 Task: In the Company unilever.com, Create email and send with subject: 'A Glimpse into the Future: Meet Our Disruptive Offering', and with mail content 'Good Morning!_x000D_
Ignite your passion for success. Our groundbreaking solution will unleash your potential and open doors to endless opportunities in your industry._x000D_
Best Regards', attach the document: Contract.pdf and insert image: visitingcard.jpg. Below Best Regards, write Wechat and insert the URL: 'www.wechat.com'. Mark checkbox to create task to follow up : In 1 month.  Enter or choose an email address of recipient's from company's contact and send.. Logged in from softage.4@softage.net
Action: Mouse moved to (74, 71)
Screenshot: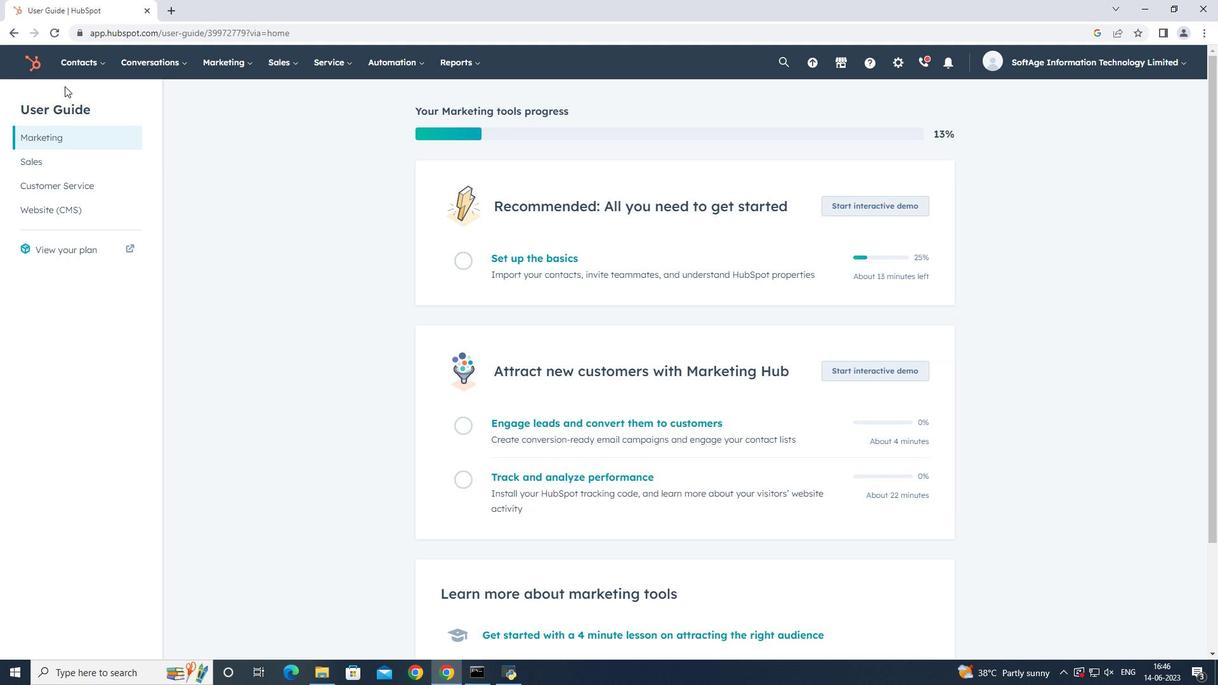 
Action: Mouse pressed left at (74, 71)
Screenshot: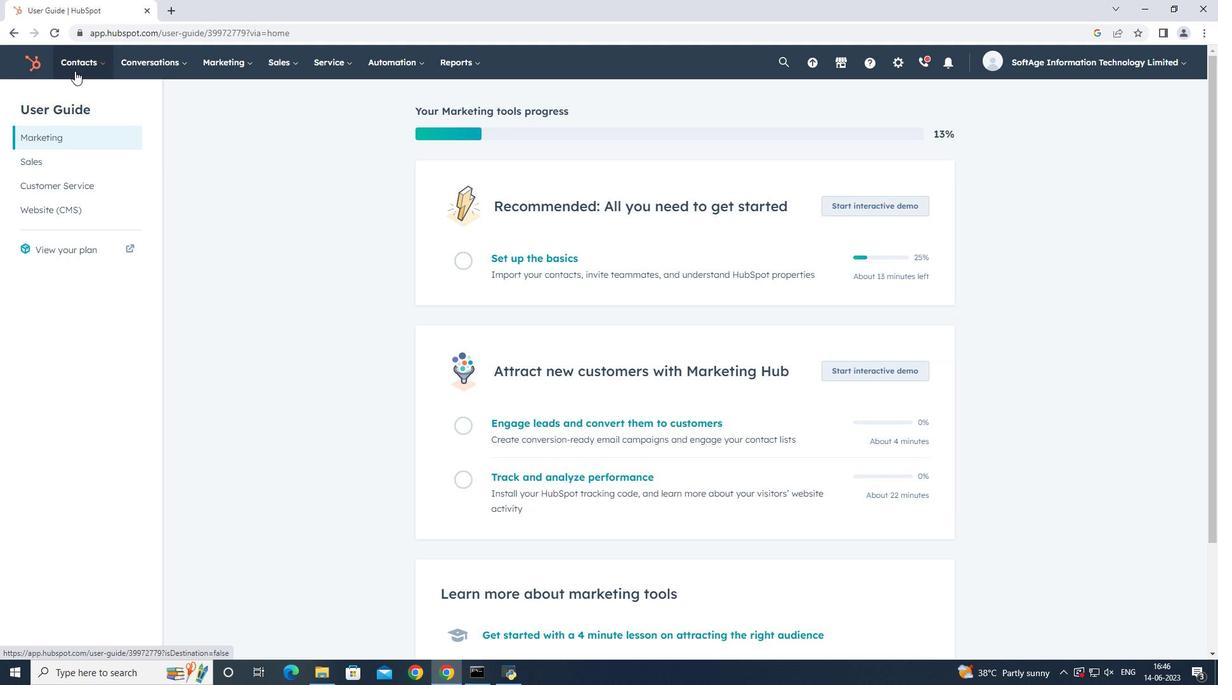 
Action: Mouse moved to (104, 122)
Screenshot: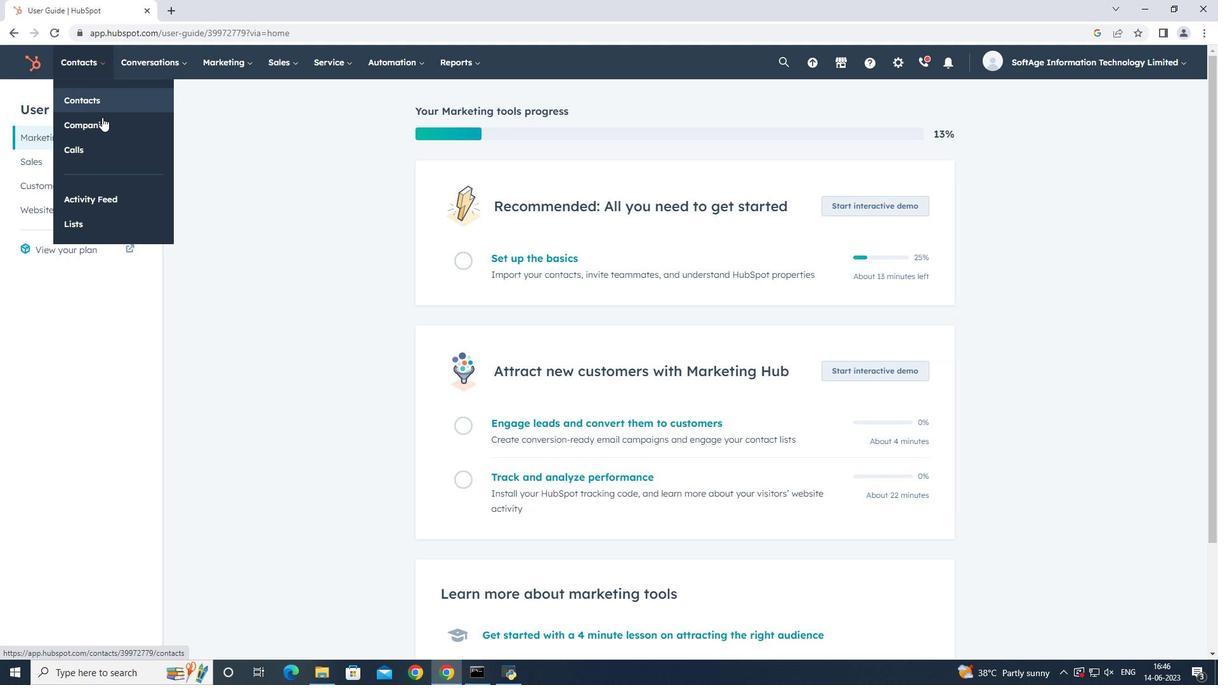 
Action: Mouse pressed left at (104, 122)
Screenshot: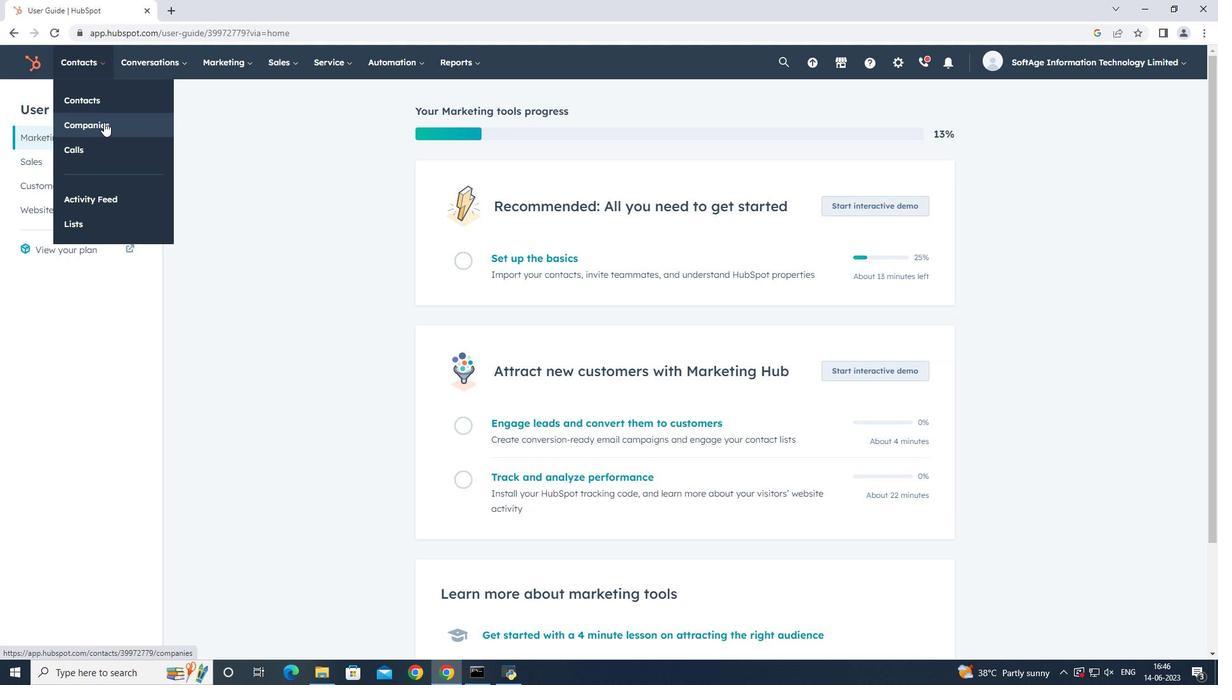 
Action: Mouse moved to (113, 203)
Screenshot: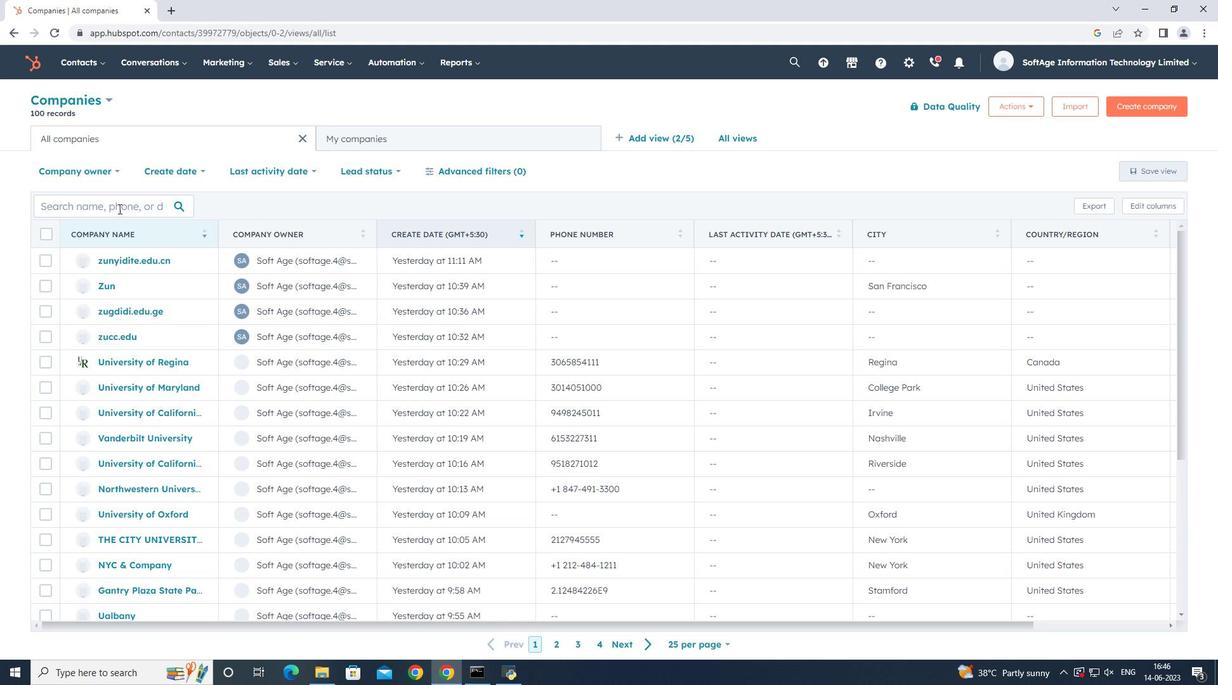 
Action: Mouse pressed left at (113, 203)
Screenshot: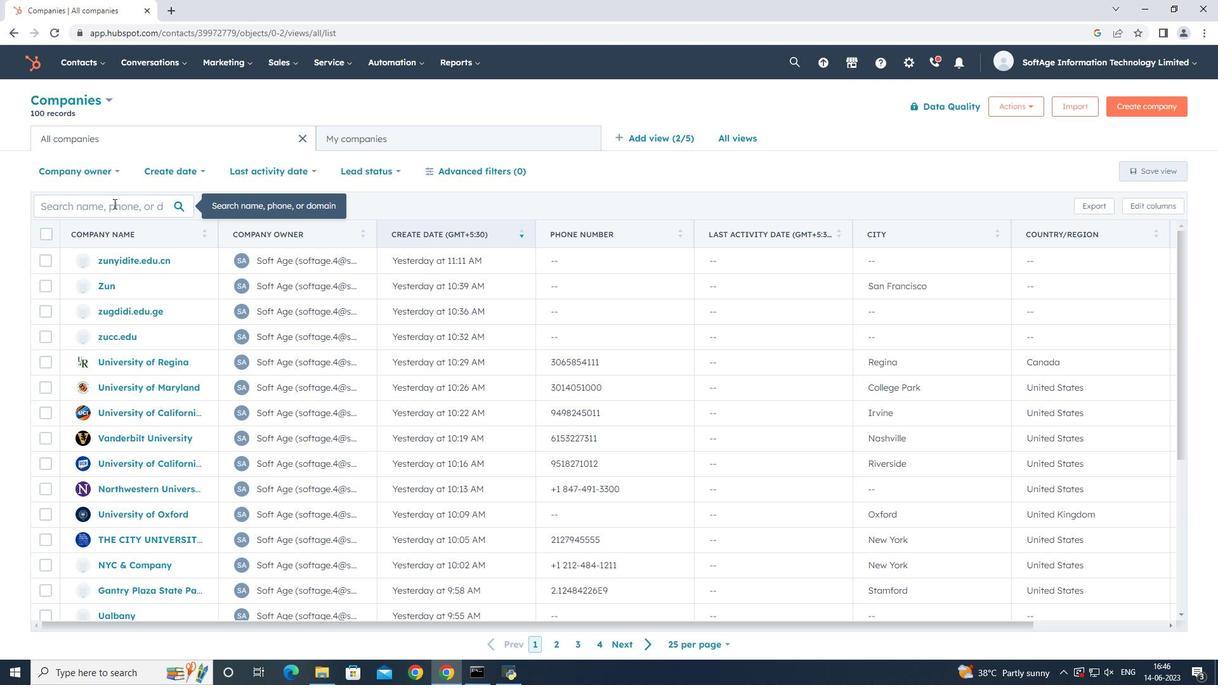 
Action: Key pressed unilever
Screenshot: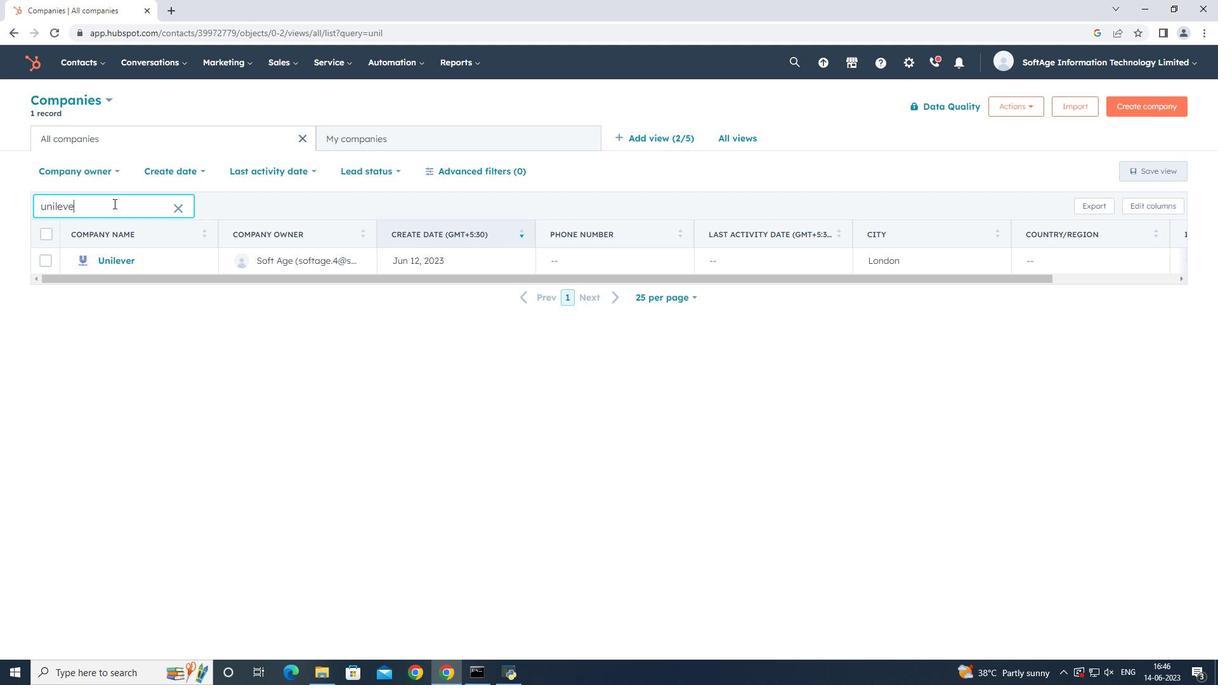 
Action: Mouse moved to (124, 261)
Screenshot: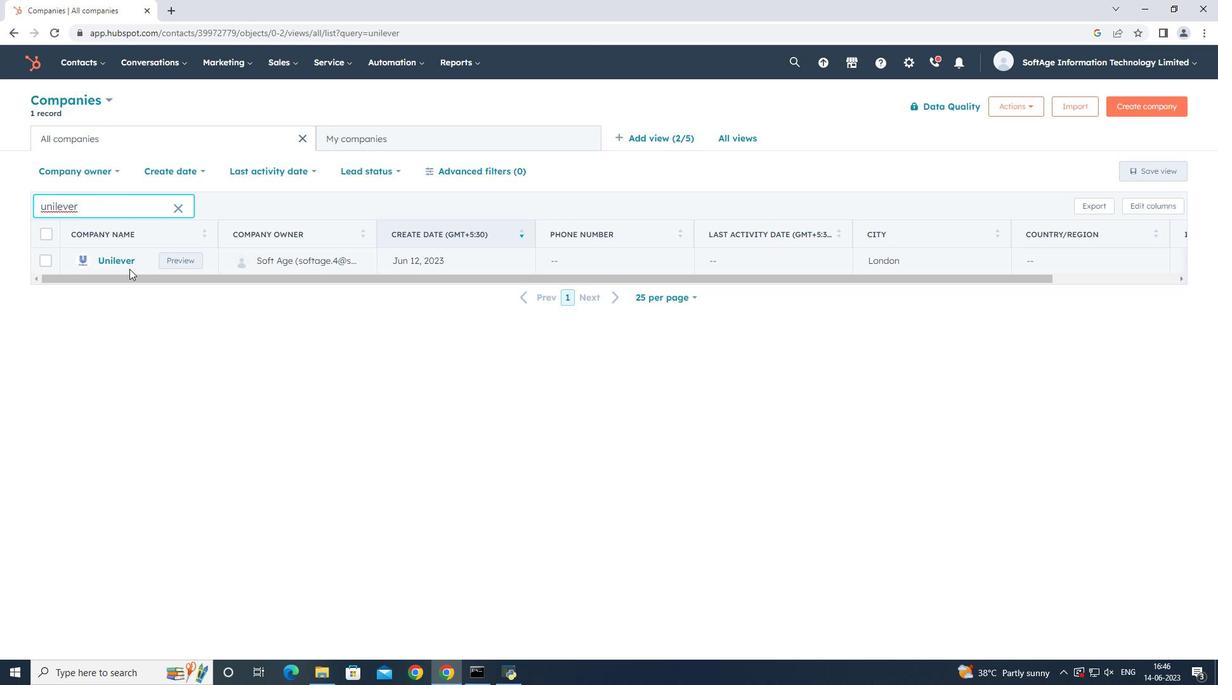 
Action: Mouse pressed left at (124, 261)
Screenshot: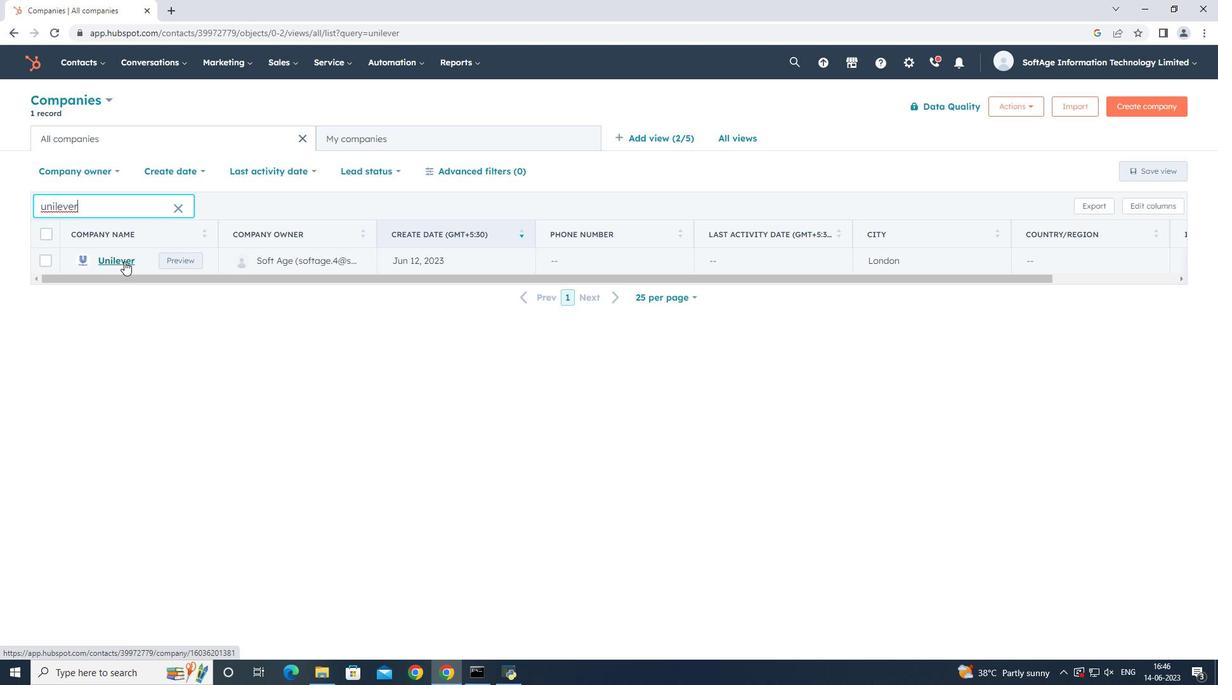 
Action: Mouse moved to (91, 210)
Screenshot: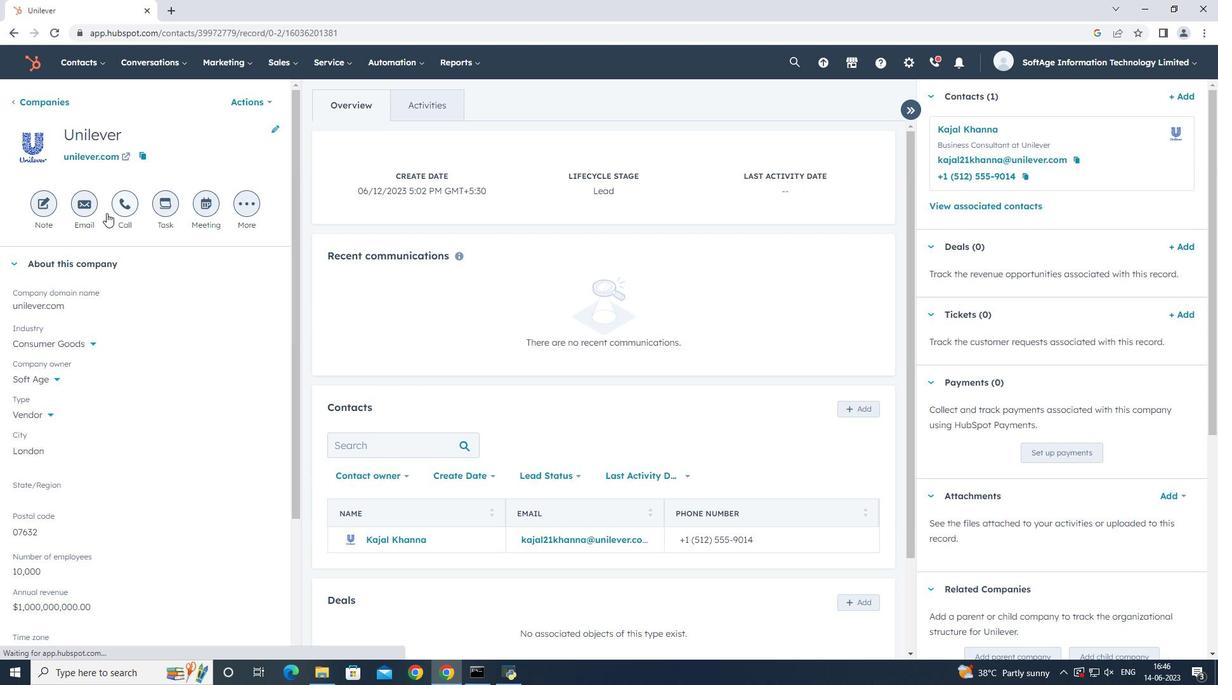 
Action: Mouse pressed left at (91, 210)
Screenshot: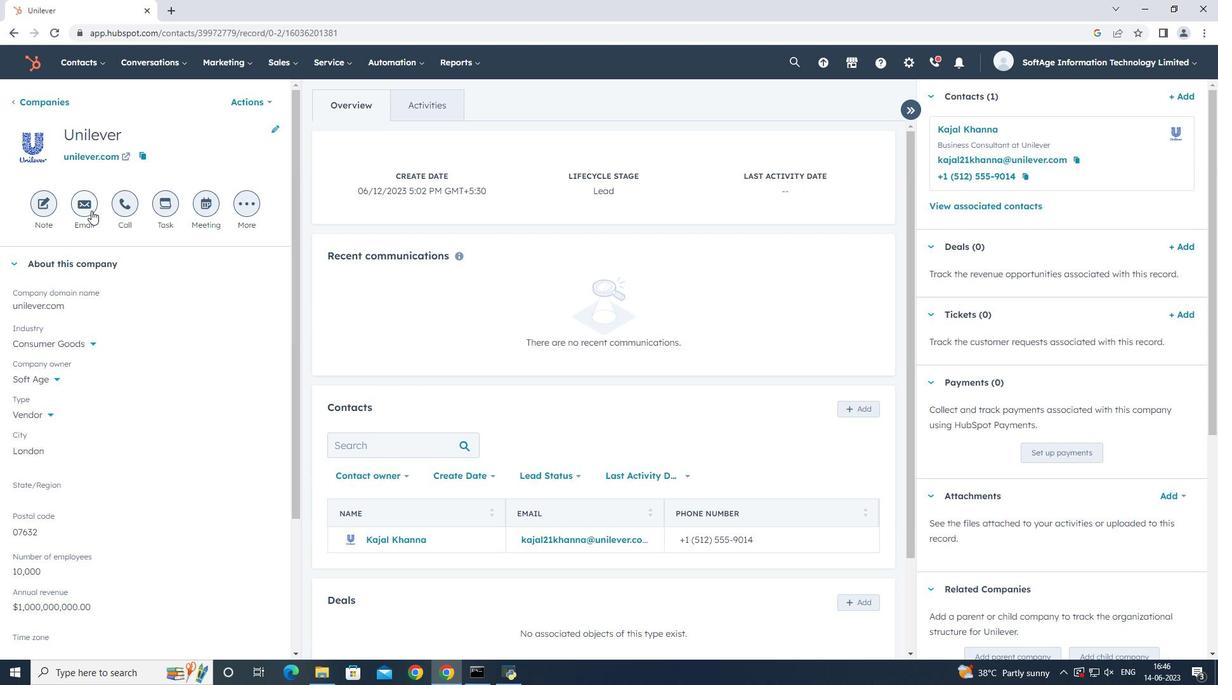 
Action: Mouse moved to (614, 439)
Screenshot: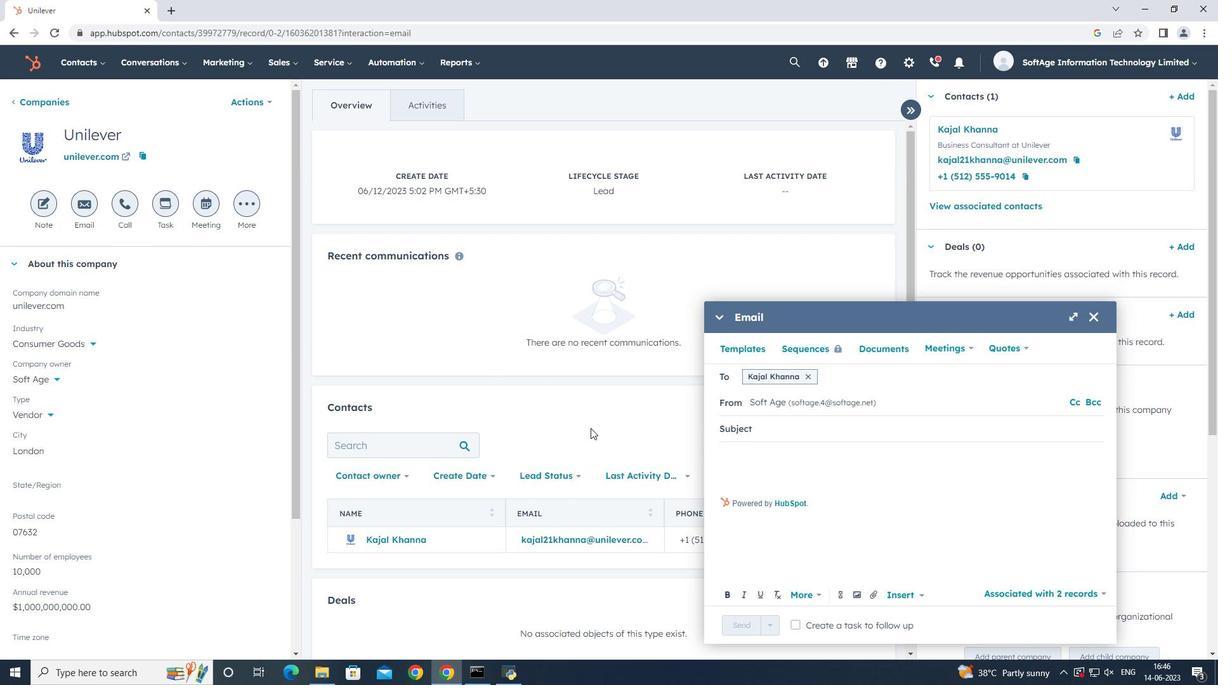 
Action: Key pressed <Key.shift>A<Key.space><Key.shift><Key.shift><Key.shift><Key.shift><Key.shift><Key.shift><Key.shift><Key.shift><Key.shift><Key.shift><Key.shift>Glimpse<Key.space>
Screenshot: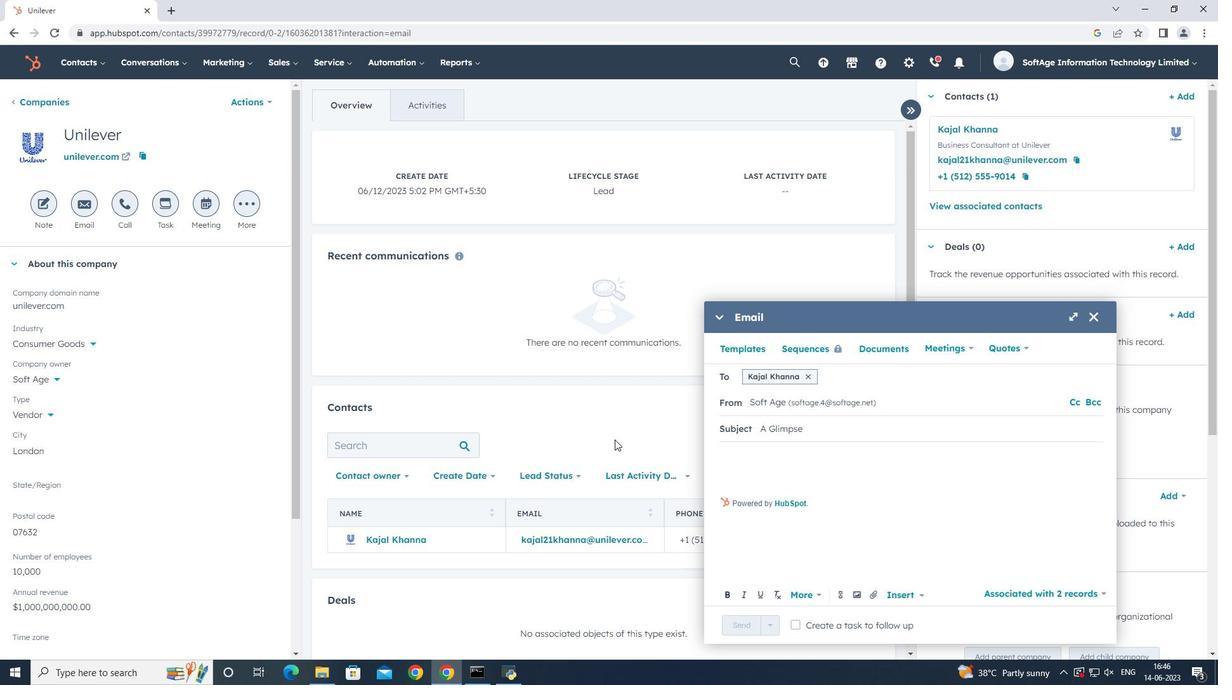 
Action: Mouse moved to (692, 461)
Screenshot: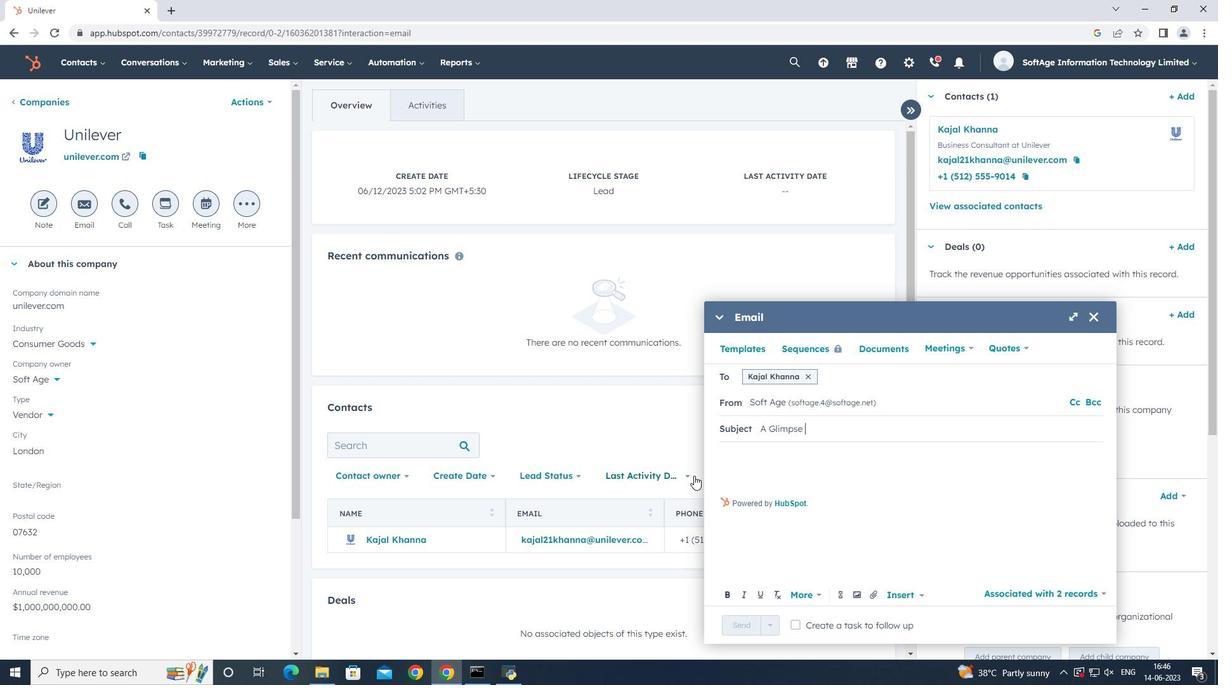 
Action: Key pressed into<Key.space>the<Key.space><Key.shift><Key.shift><Key.shift><Key.shift><Key.shift>Future<Key.shift_r>:<Key.space><Key.shift_r><Key.shift_r><Key.shift_r><Key.shift_r><Key.shift_r><Key.shift_r>Meet<Key.space><Key.shift_r>Our<Key.space><Key.shift>Disruptive<Key.space><Key.shift_r>Offering,<Key.tab><Key.shift>Good<Key.space><Key.shift_r><Key.shift_r>Morning,<Key.enter><Key.enter><Key.shift_r><Key.shift_r><Key.shift_r><Key.shift_r><Key.shift_r><Key.shift_r>Ignite<Key.space>your<Key.space>passion<Key.space>for<Key.space>success.<Key.space><Key.shift_r>Our<Key.space>groundbreaking<Key.space>solution<Key.space>will<Key.space>unleash<Key.space>your<Key.space>
Screenshot: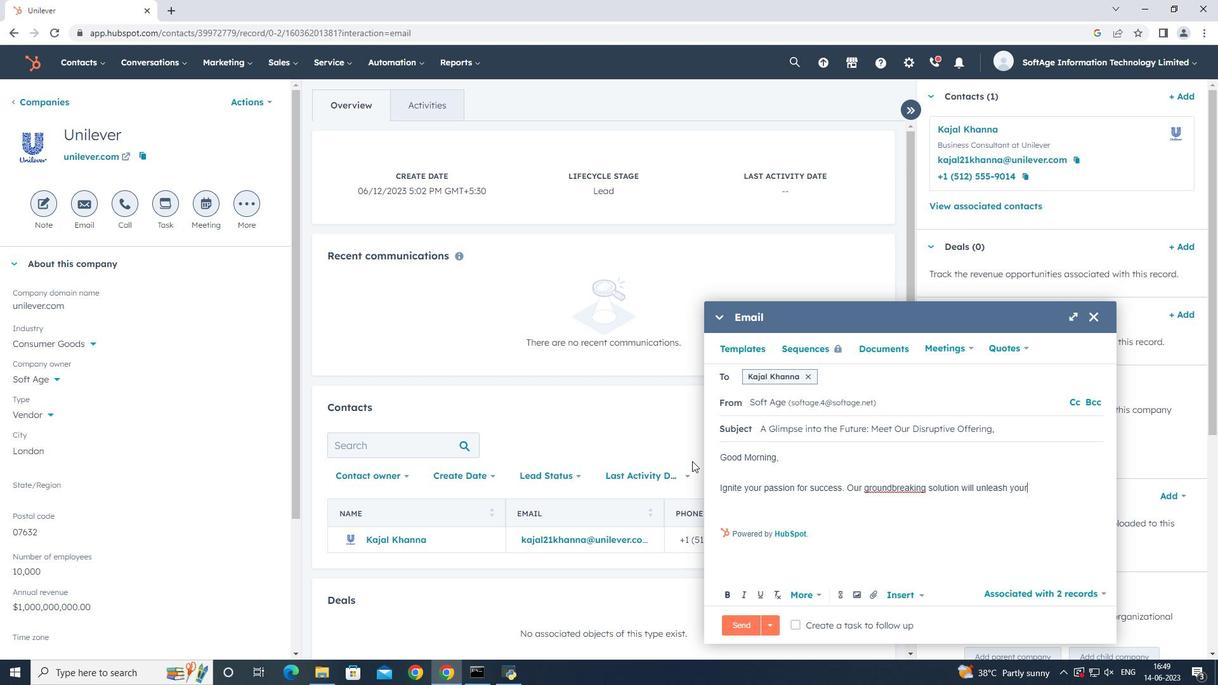 
Action: Mouse moved to (984, 436)
Screenshot: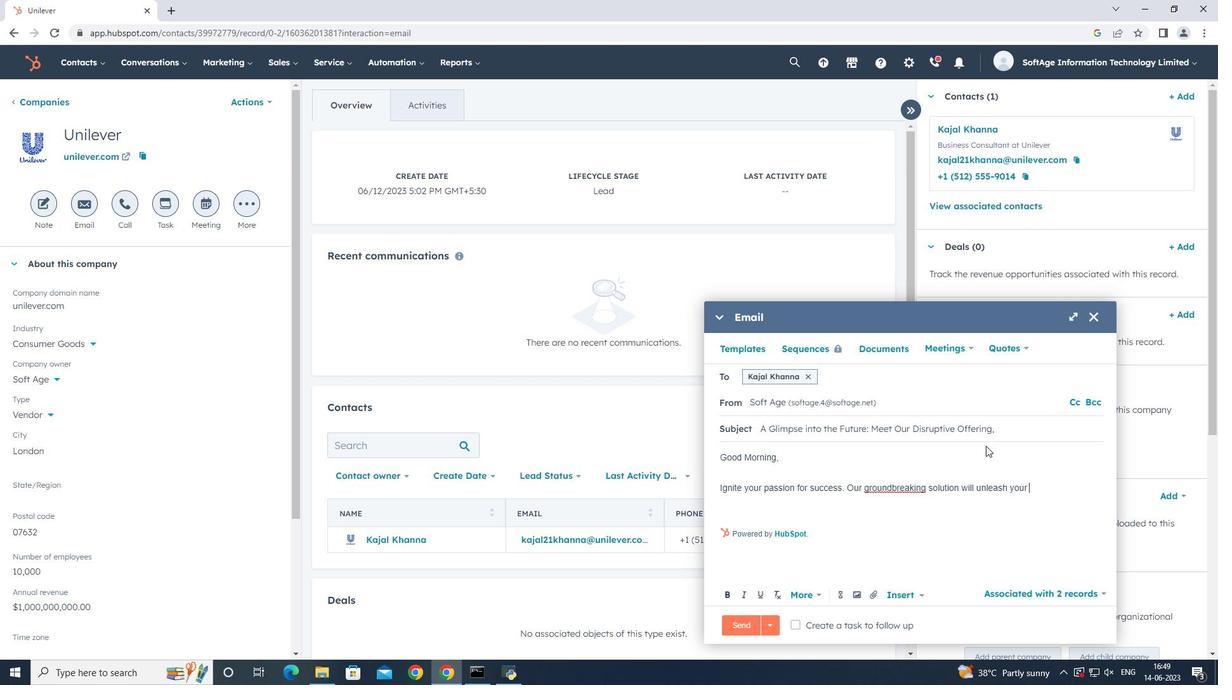 
Action: Key pressed potential<Key.space>and<Key.space>open<Key.space>doors<Key.space>to<Key.space>endless<Key.space>opportunities<Key.space>in<Key.space>your<Key.space>industry.
Screenshot: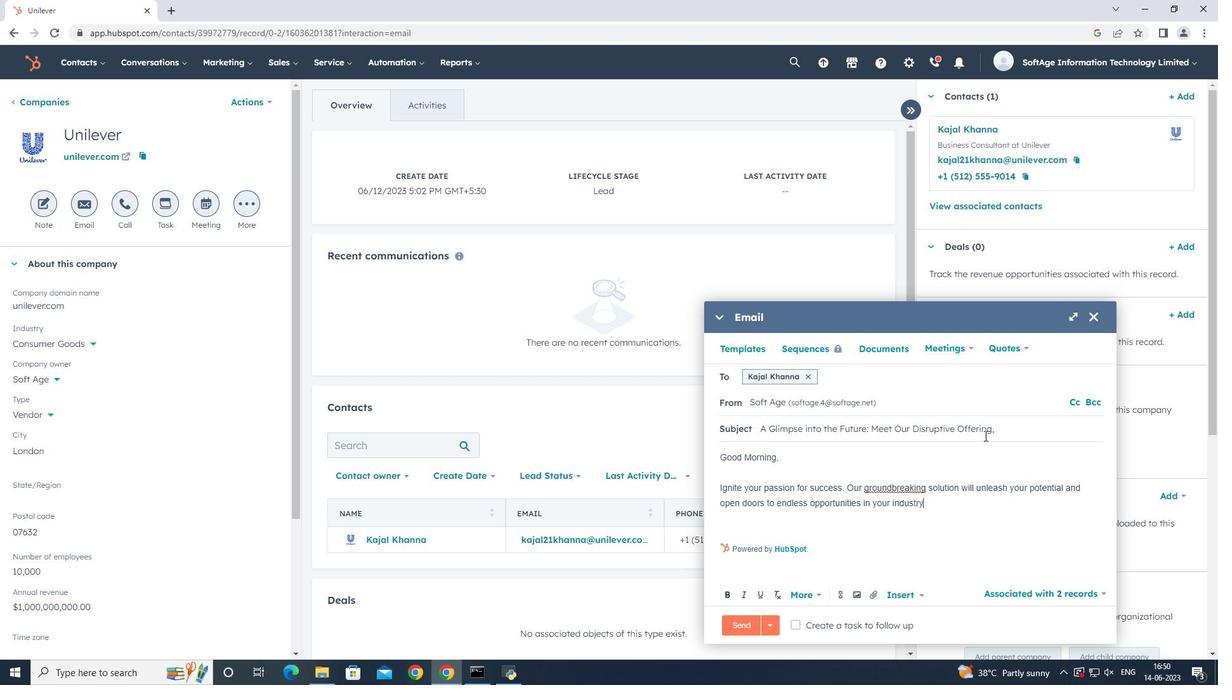 
Action: Mouse moved to (1051, 455)
Screenshot: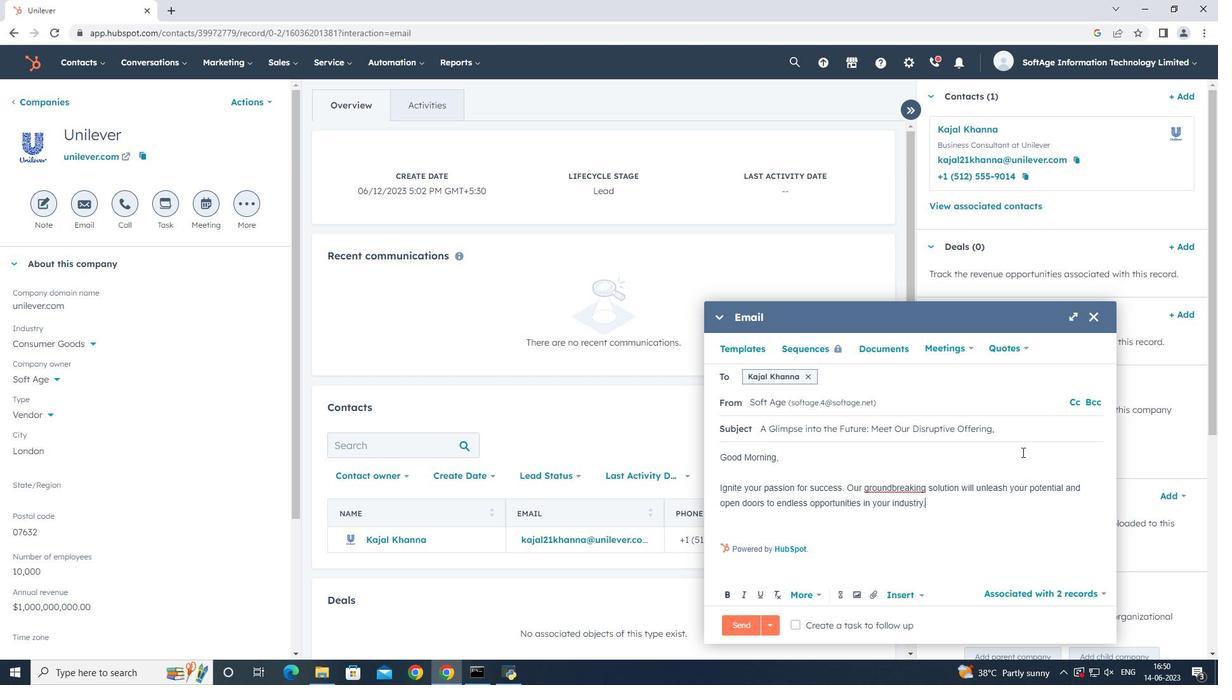 
Action: Key pressed <Key.enter><Key.enter><Key.shift_r>Best<Key.space><Key.shift>Regards,<Key.enter>
Screenshot: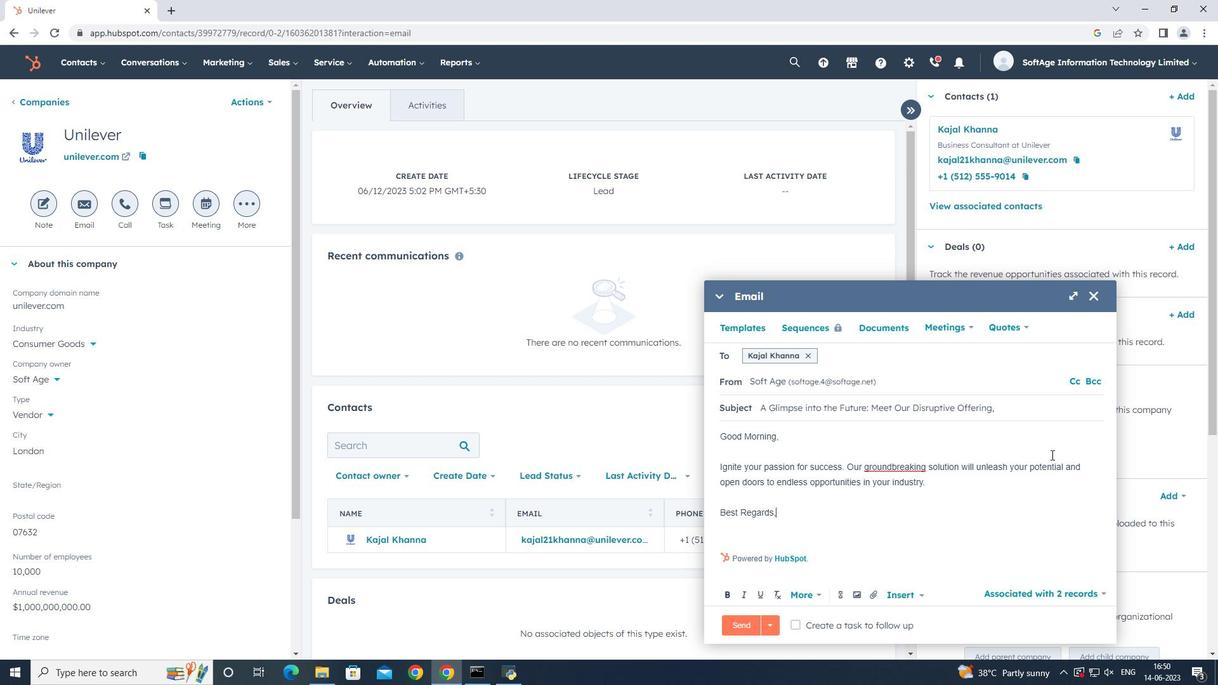 
Action: Mouse moved to (875, 591)
Screenshot: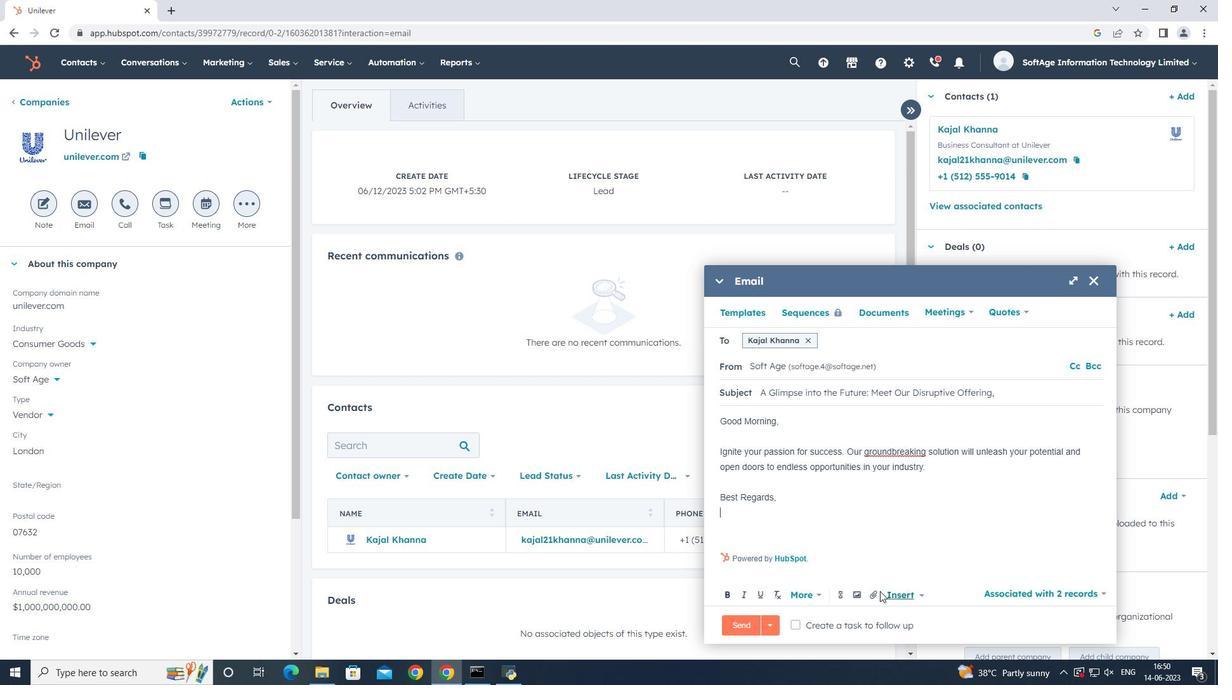 
Action: Mouse pressed left at (875, 591)
Screenshot: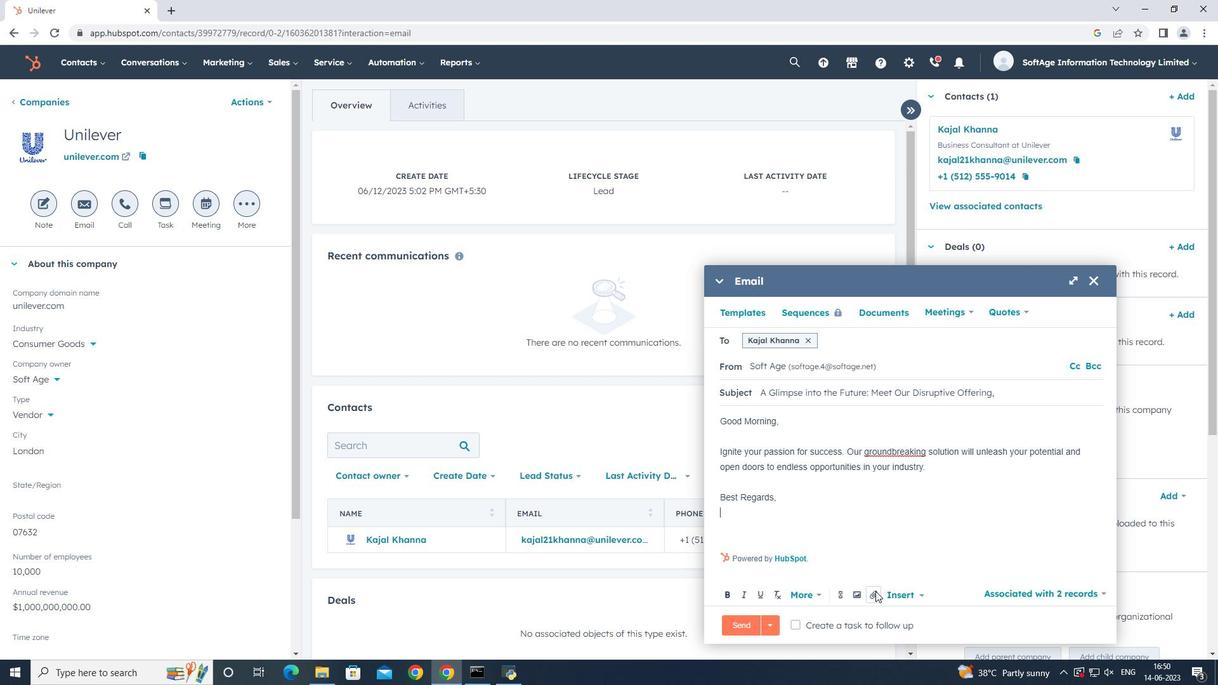 
Action: Mouse moved to (901, 559)
Screenshot: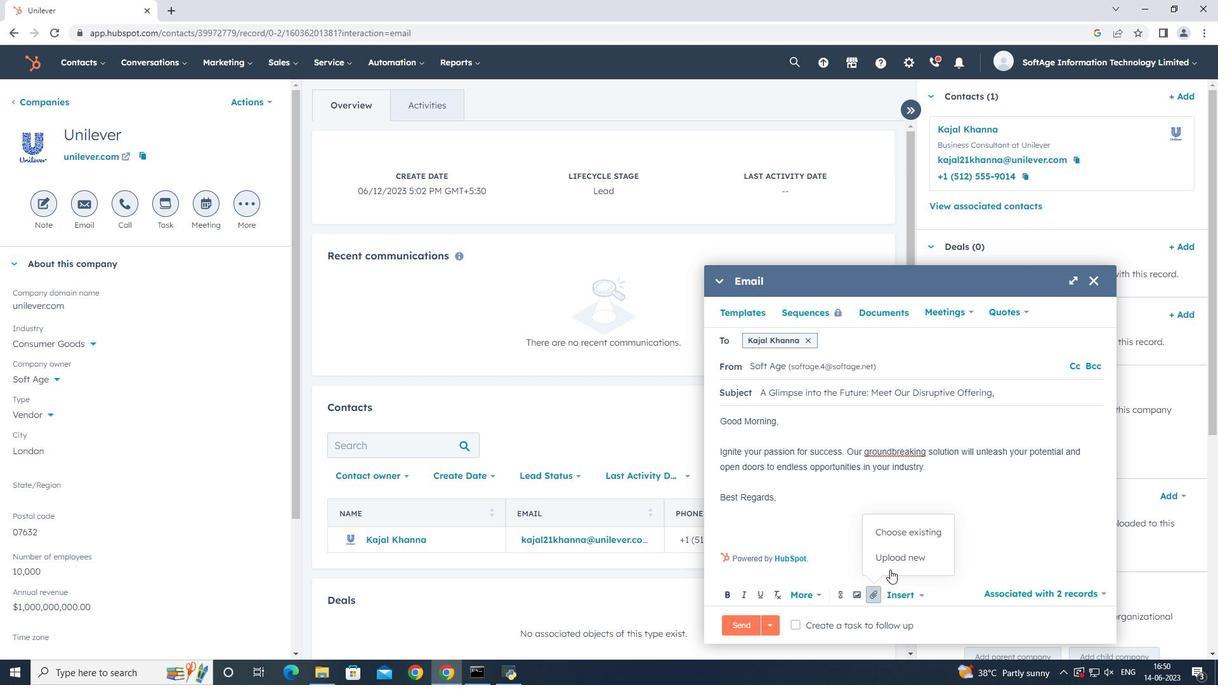 
Action: Mouse pressed left at (901, 559)
Screenshot: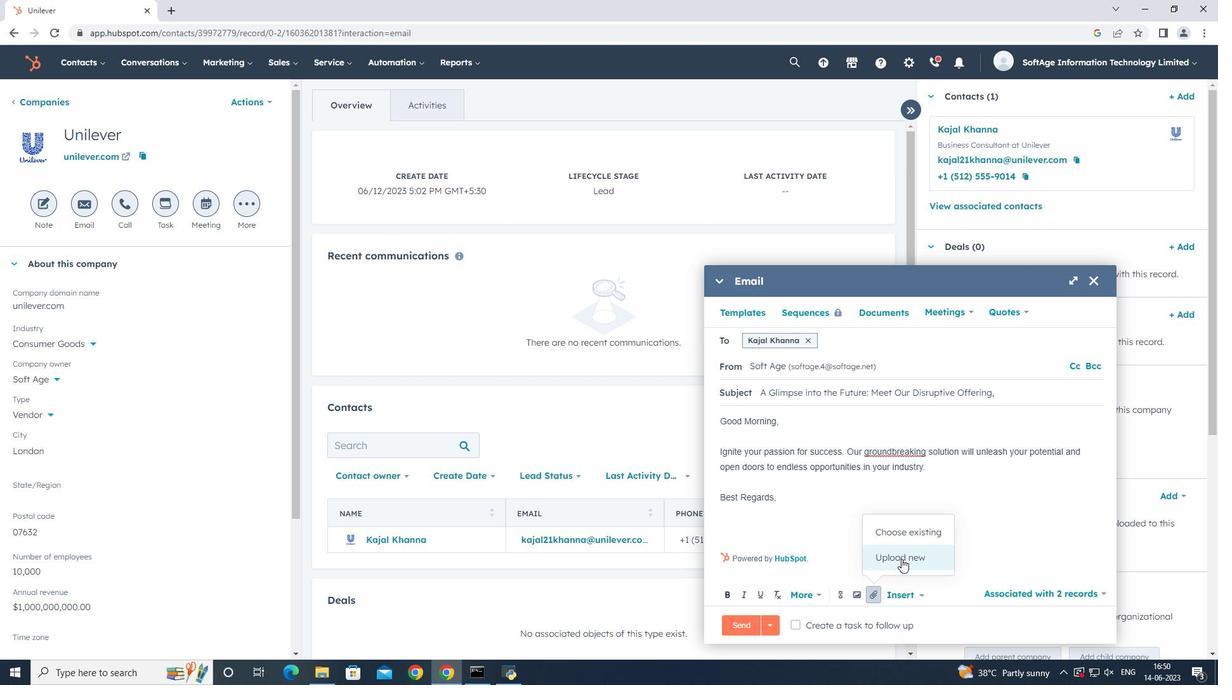 
Action: Mouse moved to (284, 107)
Screenshot: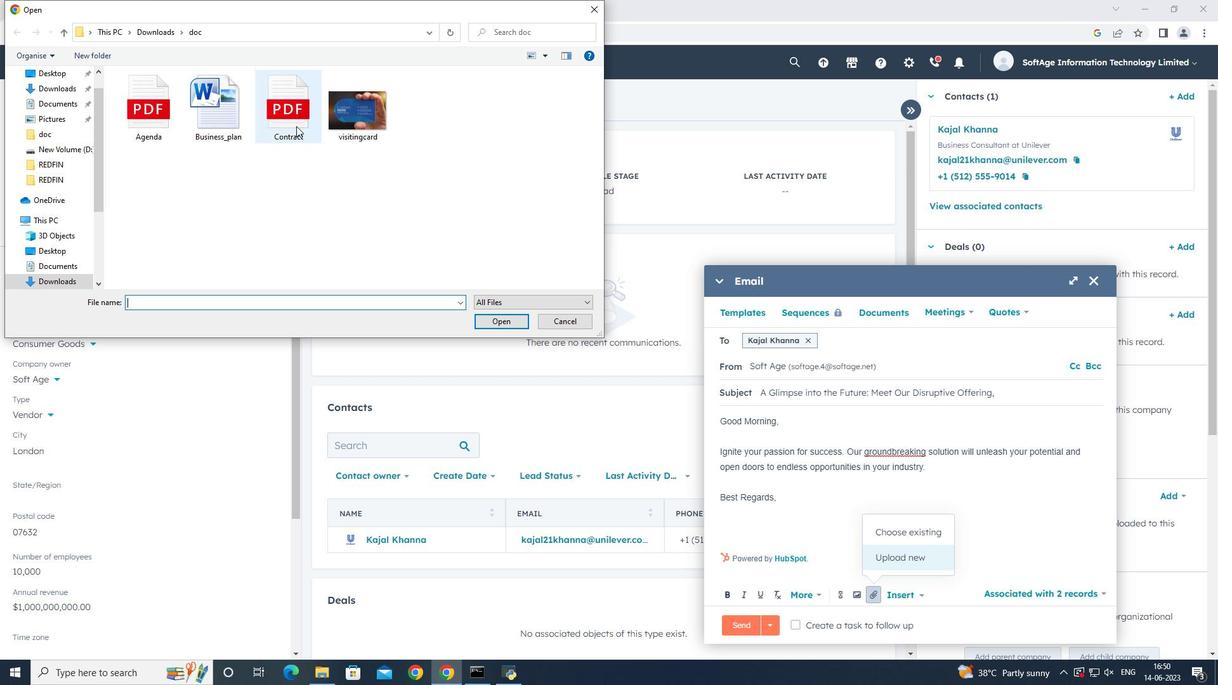 
Action: Mouse pressed left at (284, 107)
Screenshot: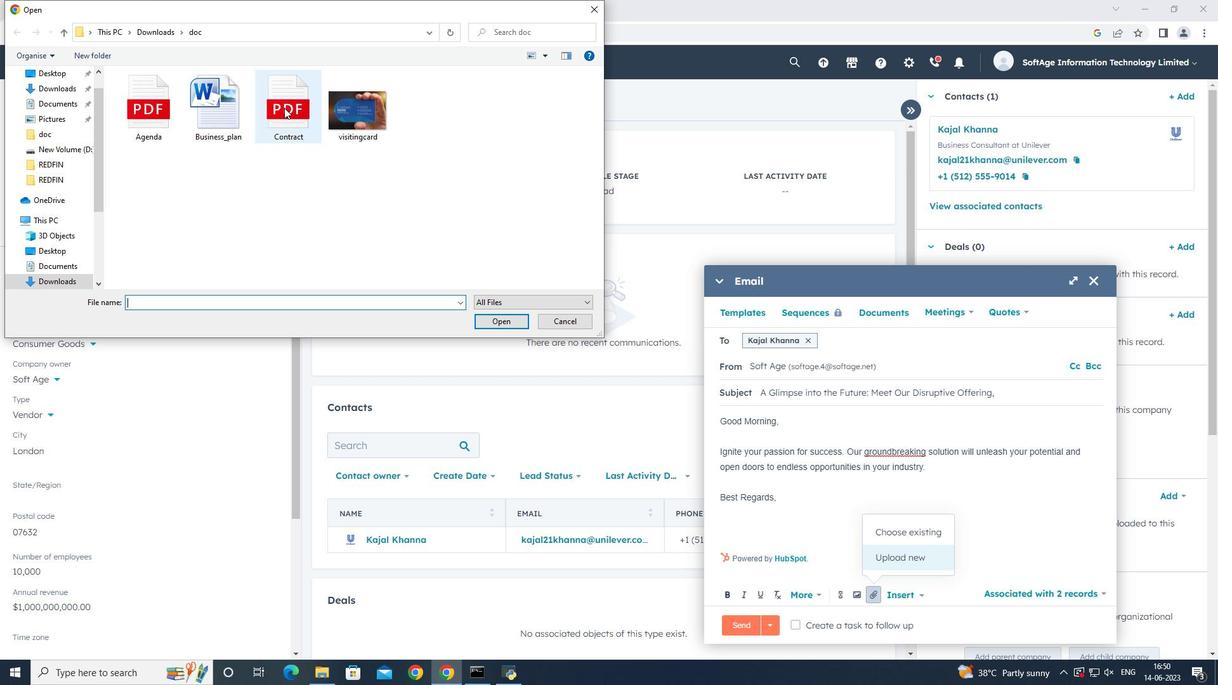 
Action: Mouse pressed left at (284, 107)
Screenshot: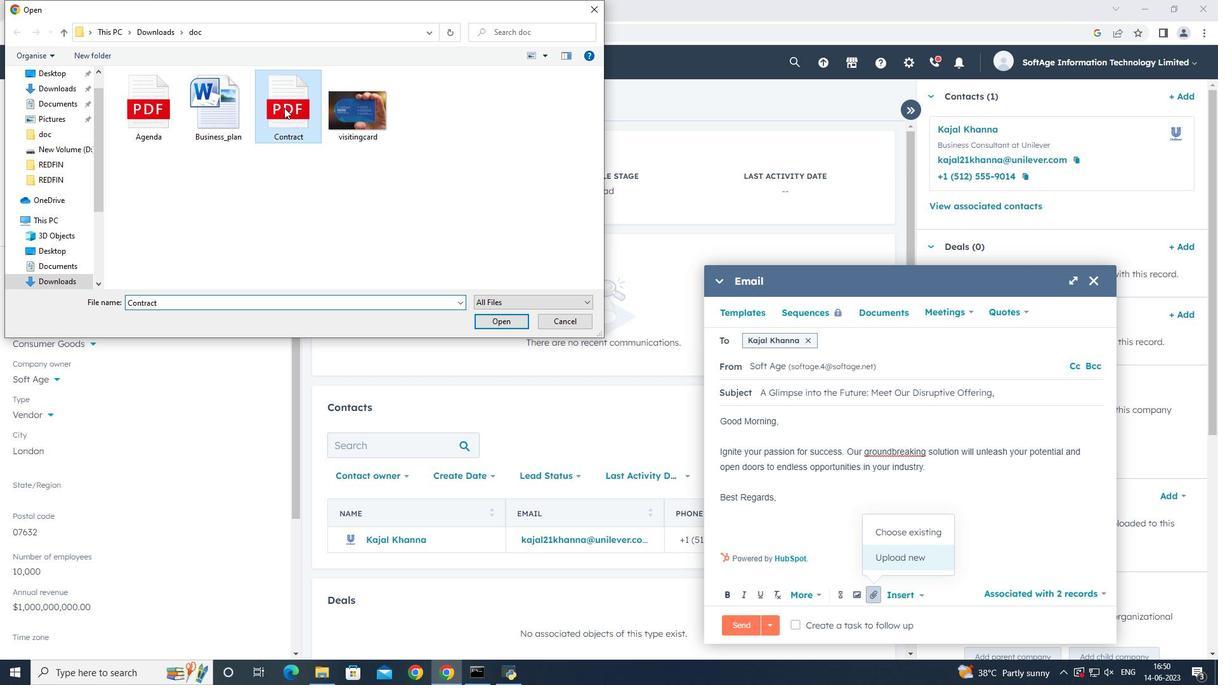 
Action: Mouse moved to (861, 560)
Screenshot: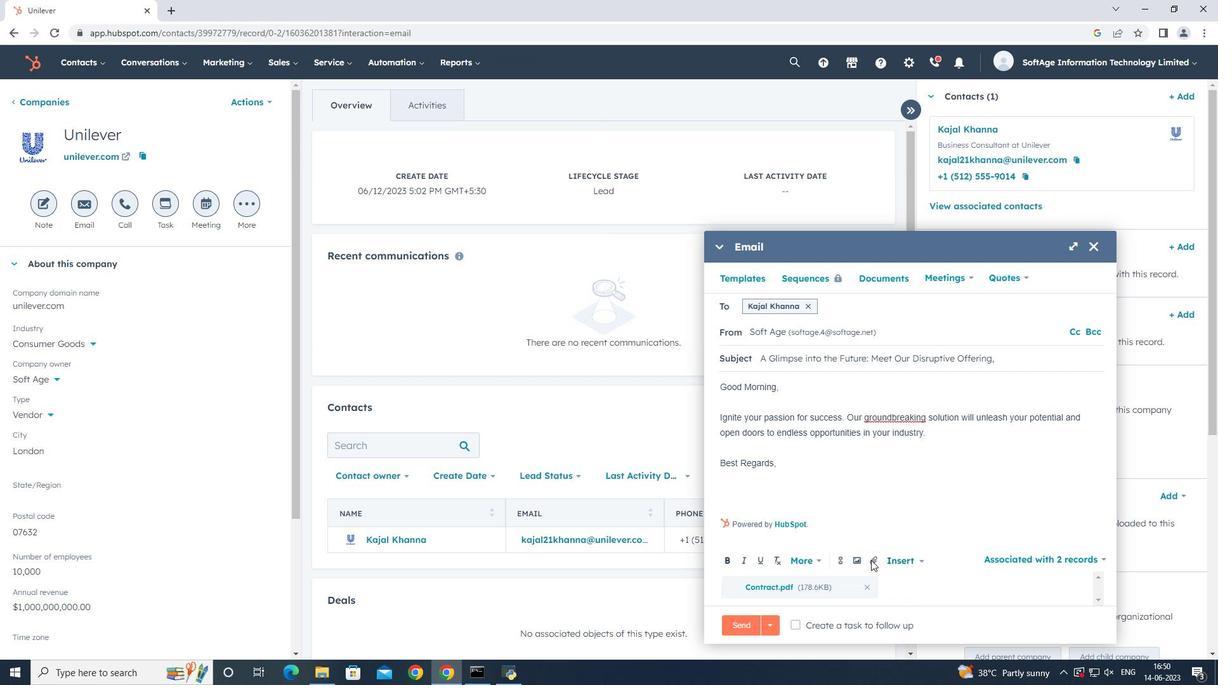 
Action: Mouse pressed left at (861, 560)
Screenshot: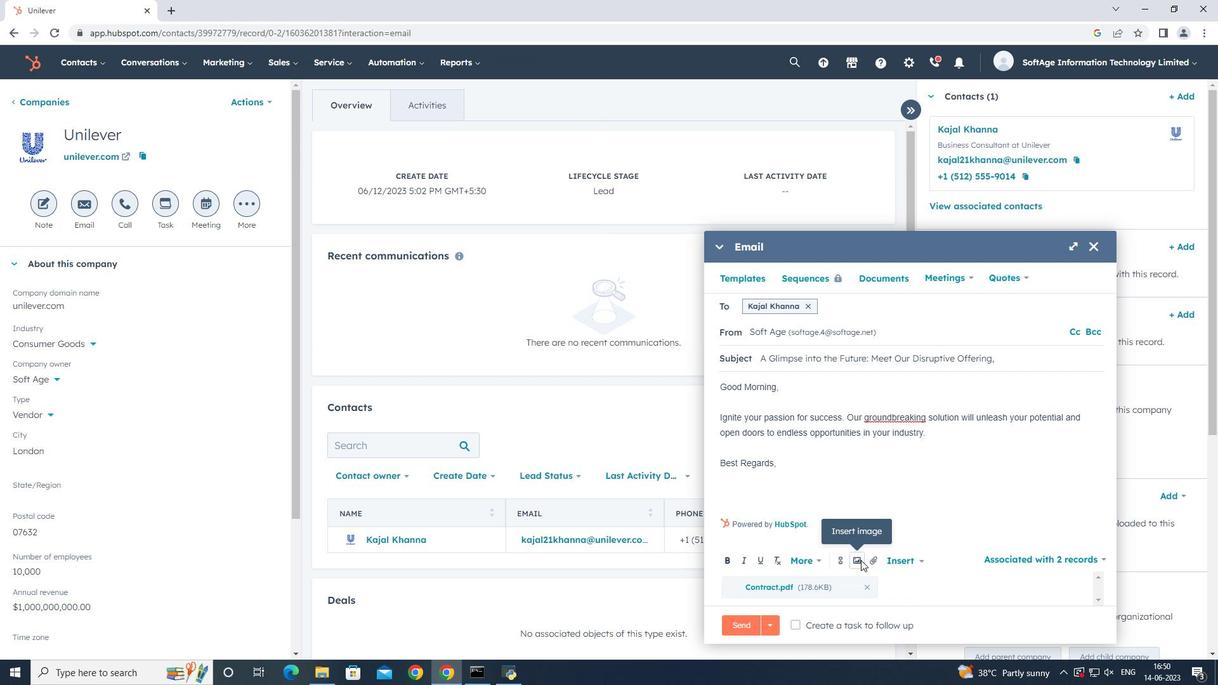 
Action: Mouse moved to (859, 516)
Screenshot: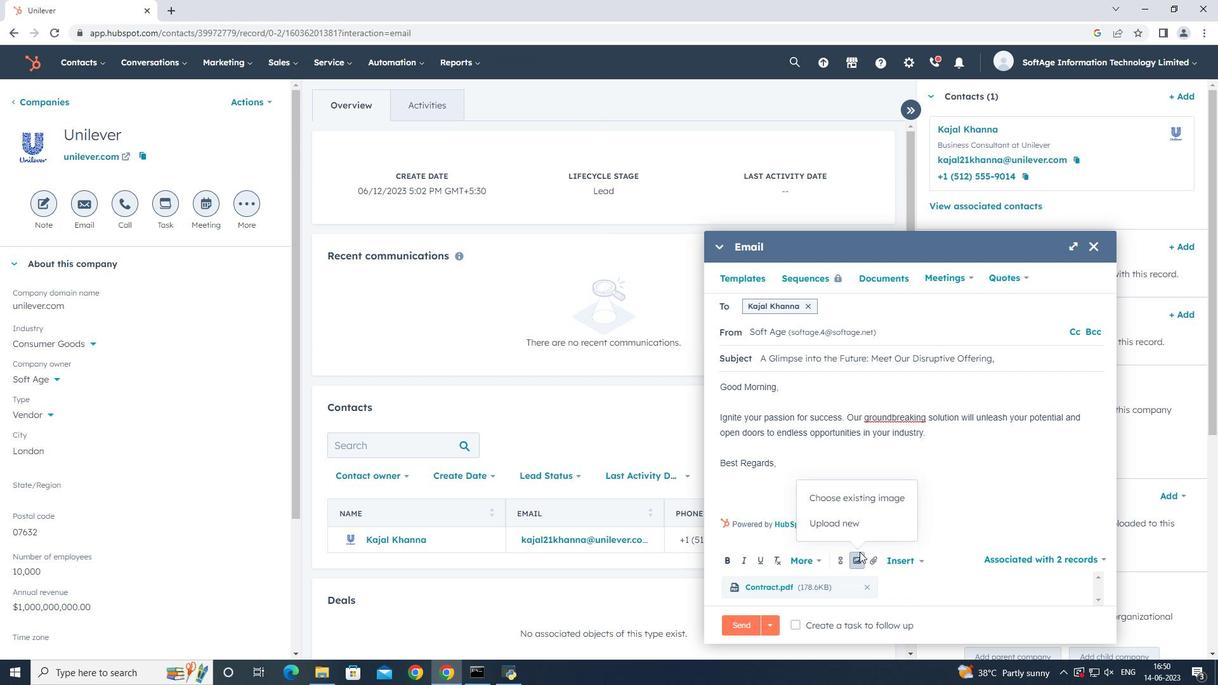 
Action: Mouse pressed left at (859, 516)
Screenshot: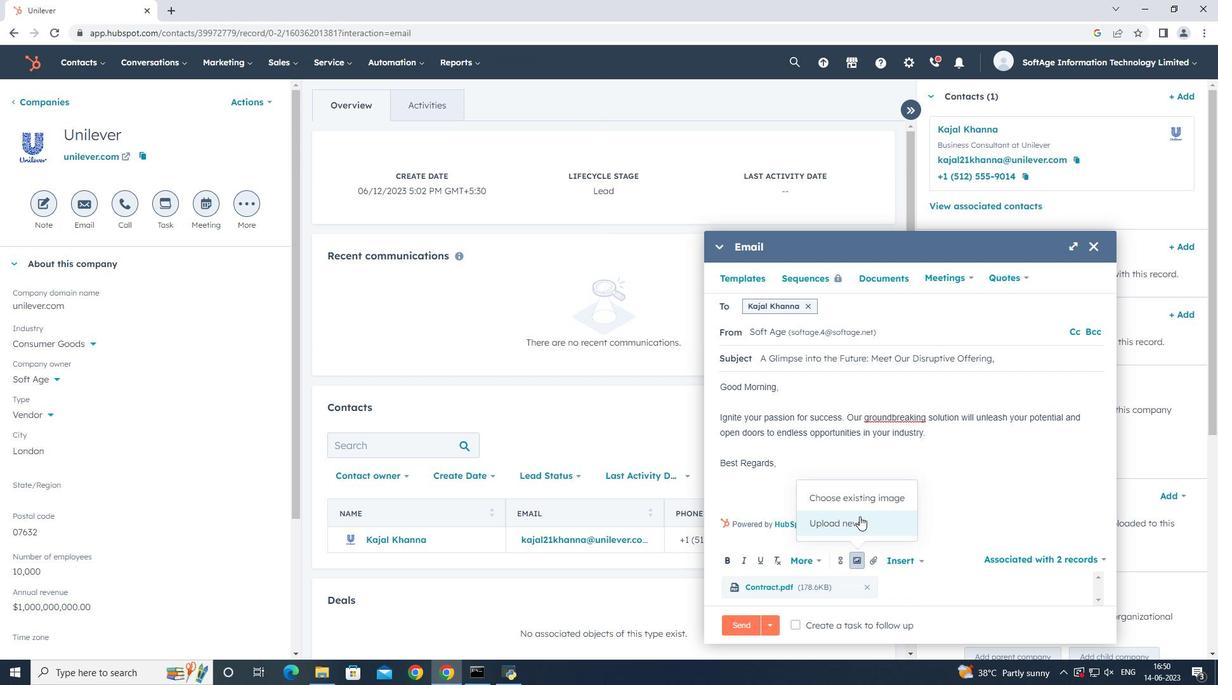 
Action: Mouse moved to (151, 134)
Screenshot: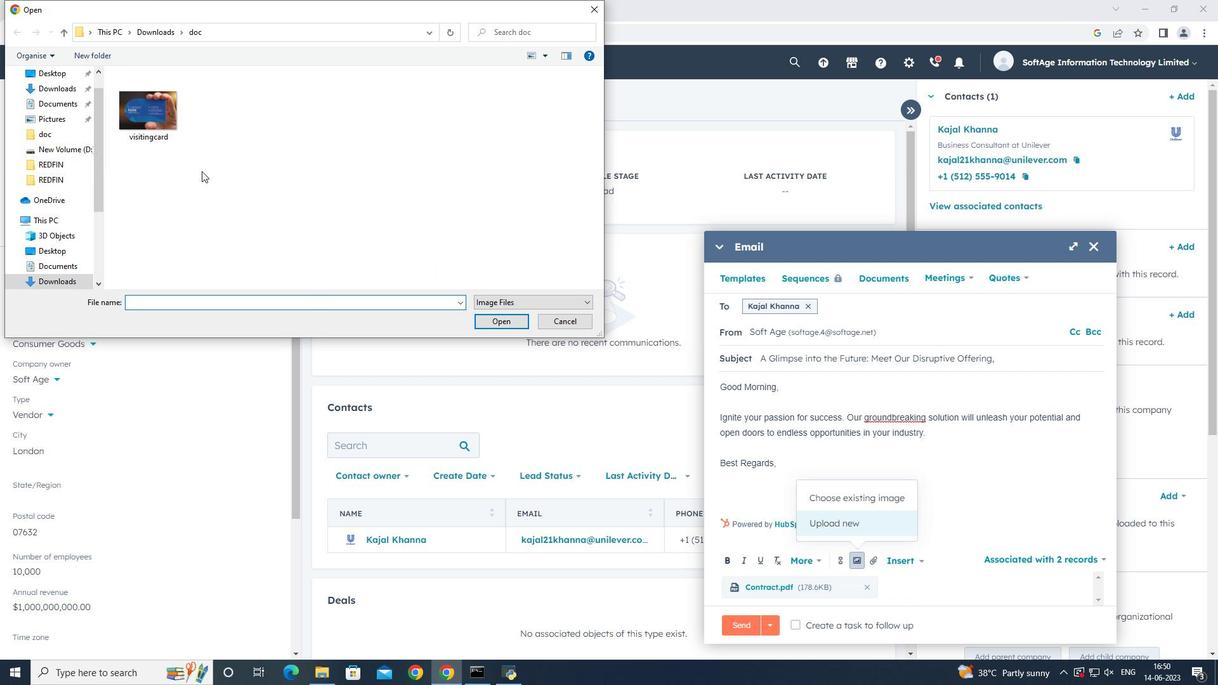 
Action: Mouse pressed left at (151, 134)
Screenshot: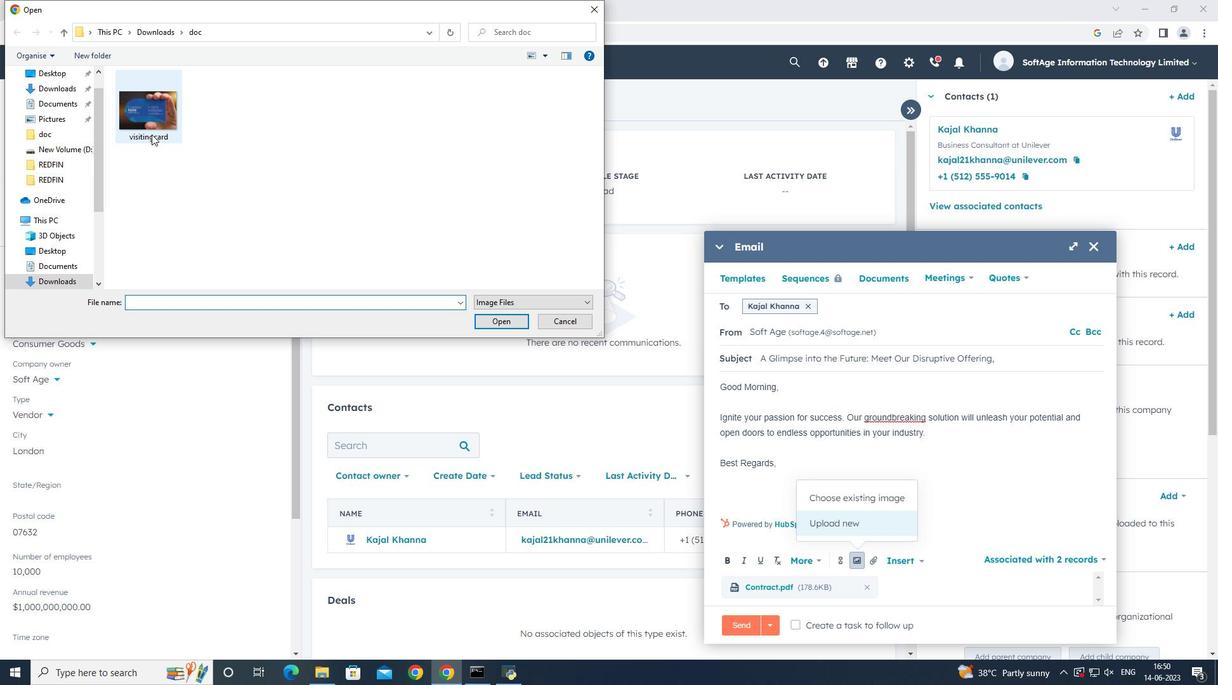 
Action: Mouse pressed left at (151, 134)
Screenshot: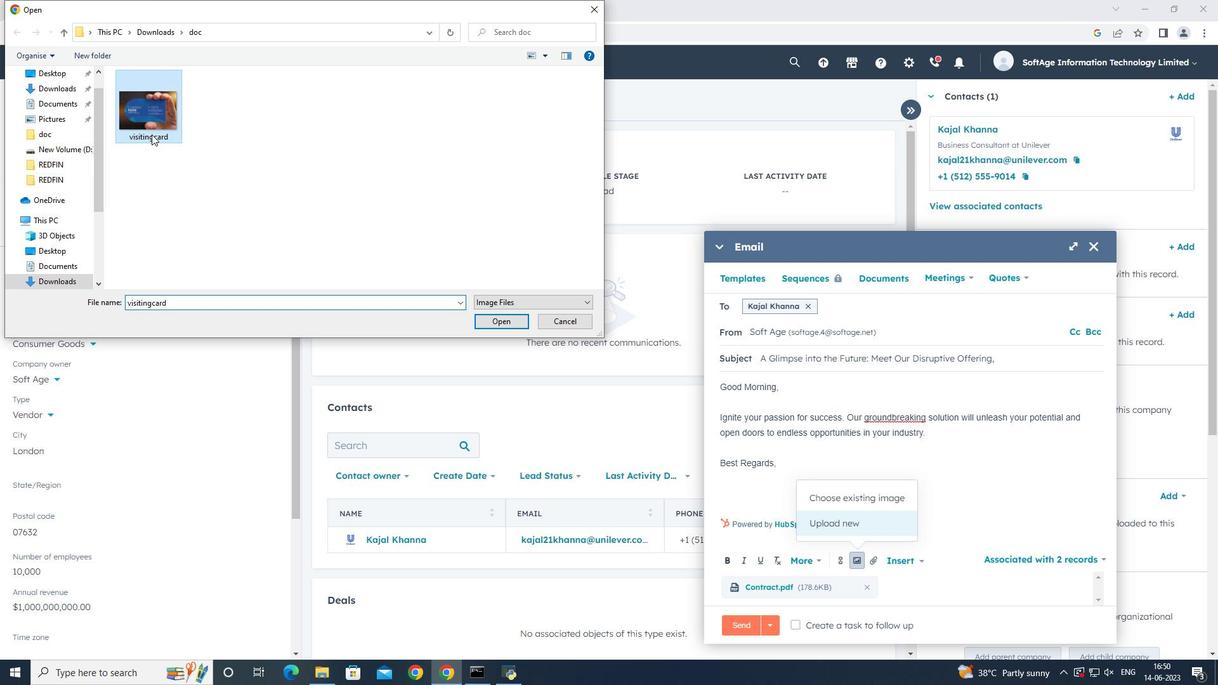 
Action: Mouse moved to (745, 340)
Screenshot: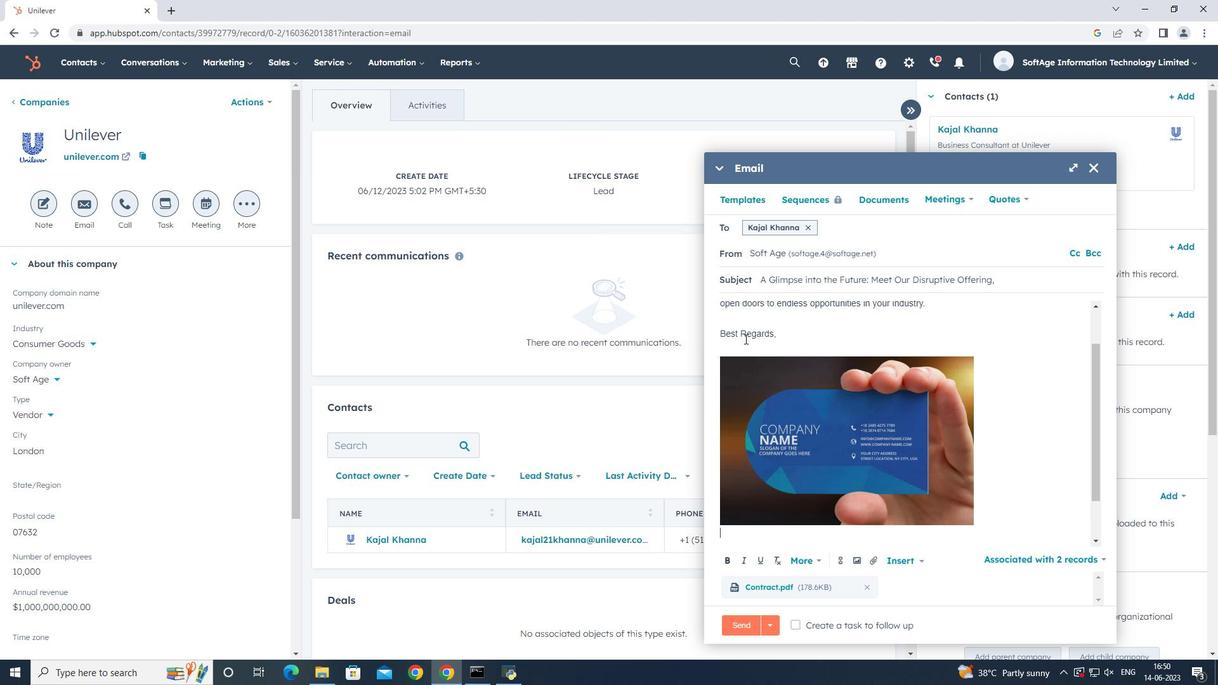 
Action: Mouse pressed left at (745, 340)
Screenshot: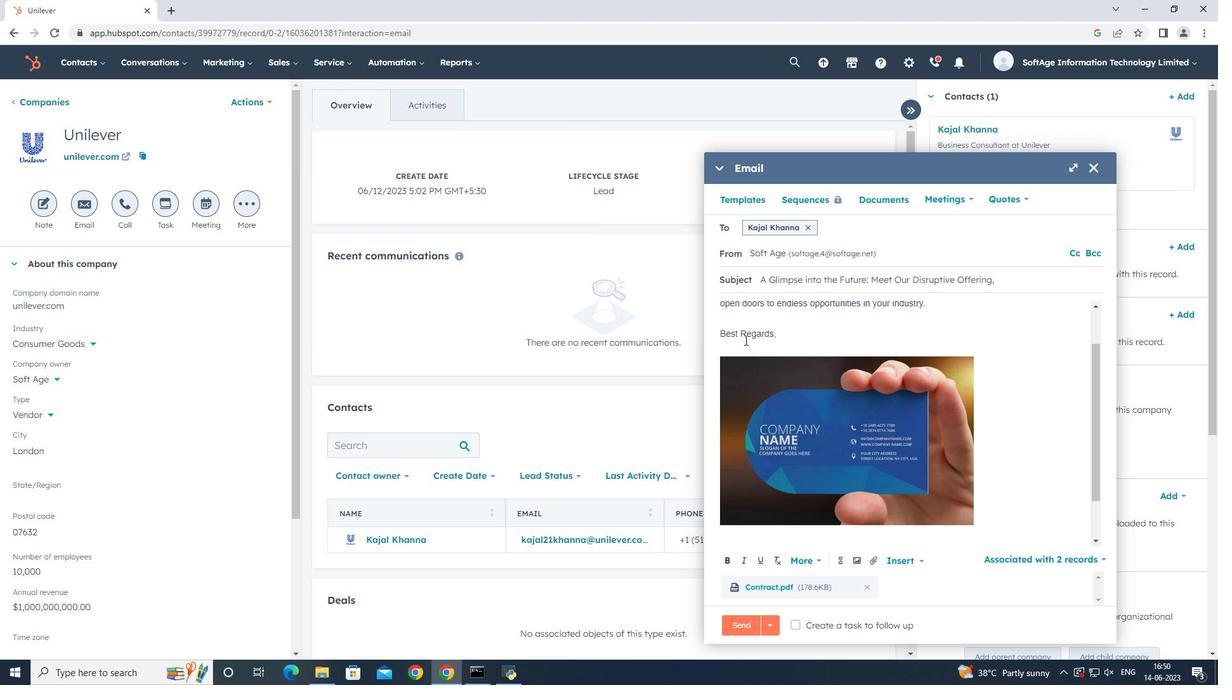 
Action: Mouse moved to (783, 342)
Screenshot: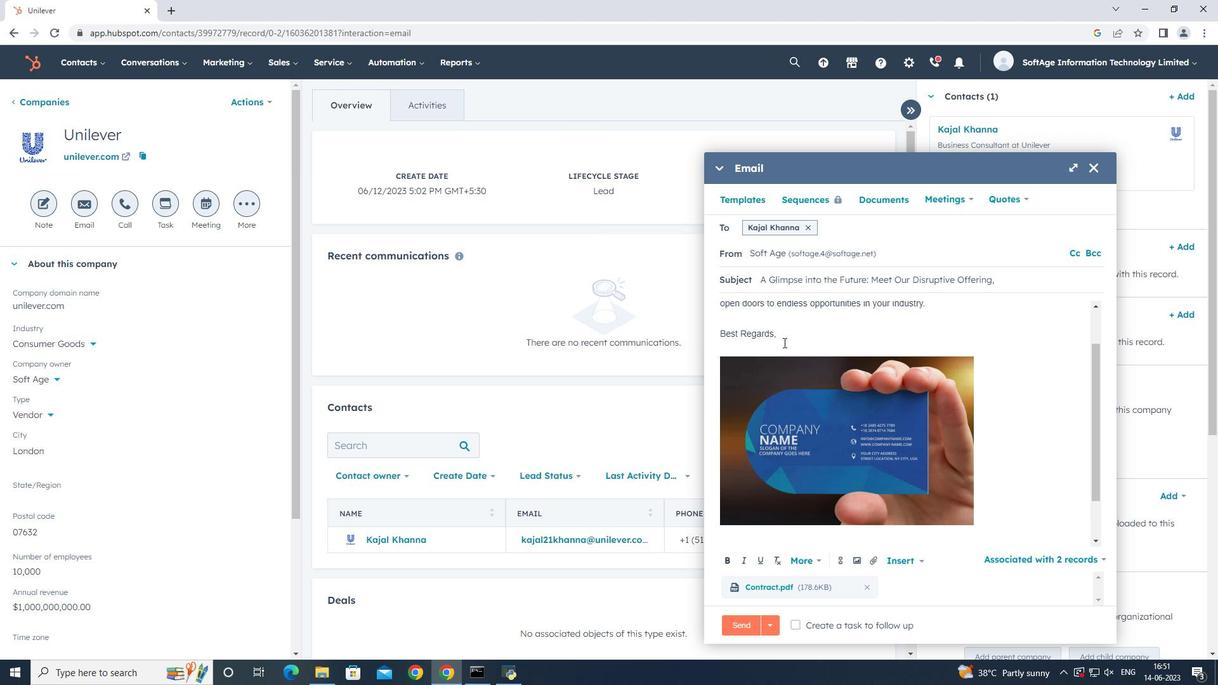 
Action: Key pressed <Key.shift>We<Key.backspace><Key.backspace>
Screenshot: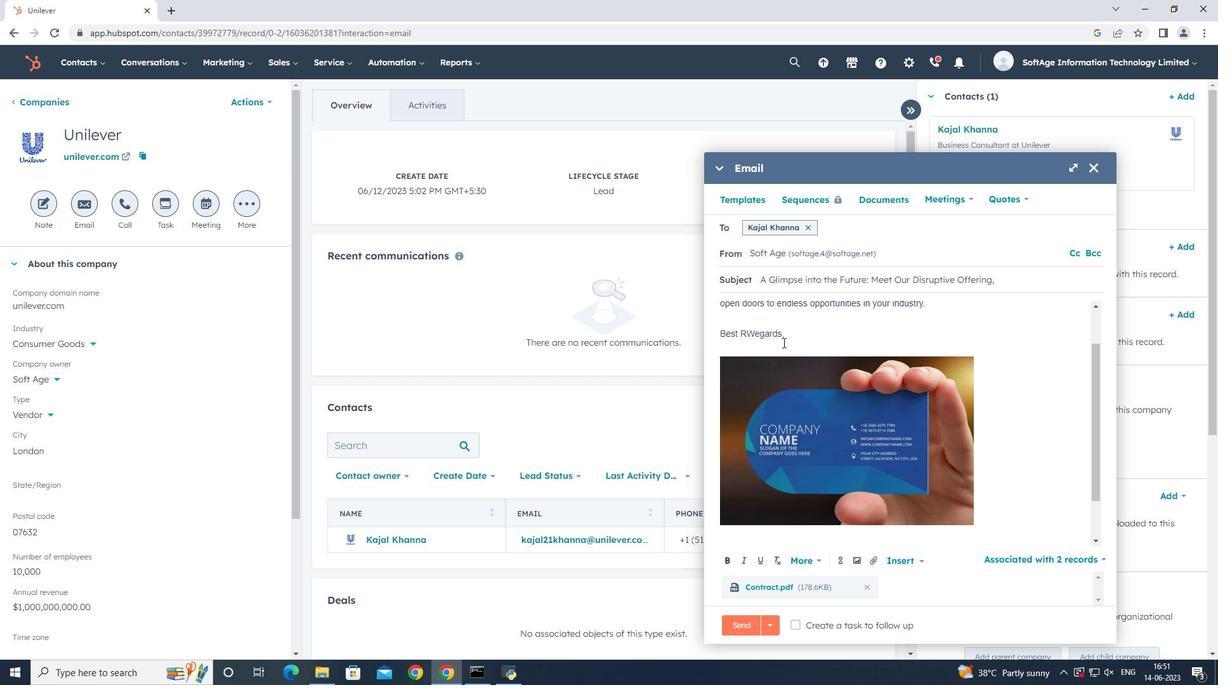 
Action: Mouse pressed left at (783, 342)
Screenshot: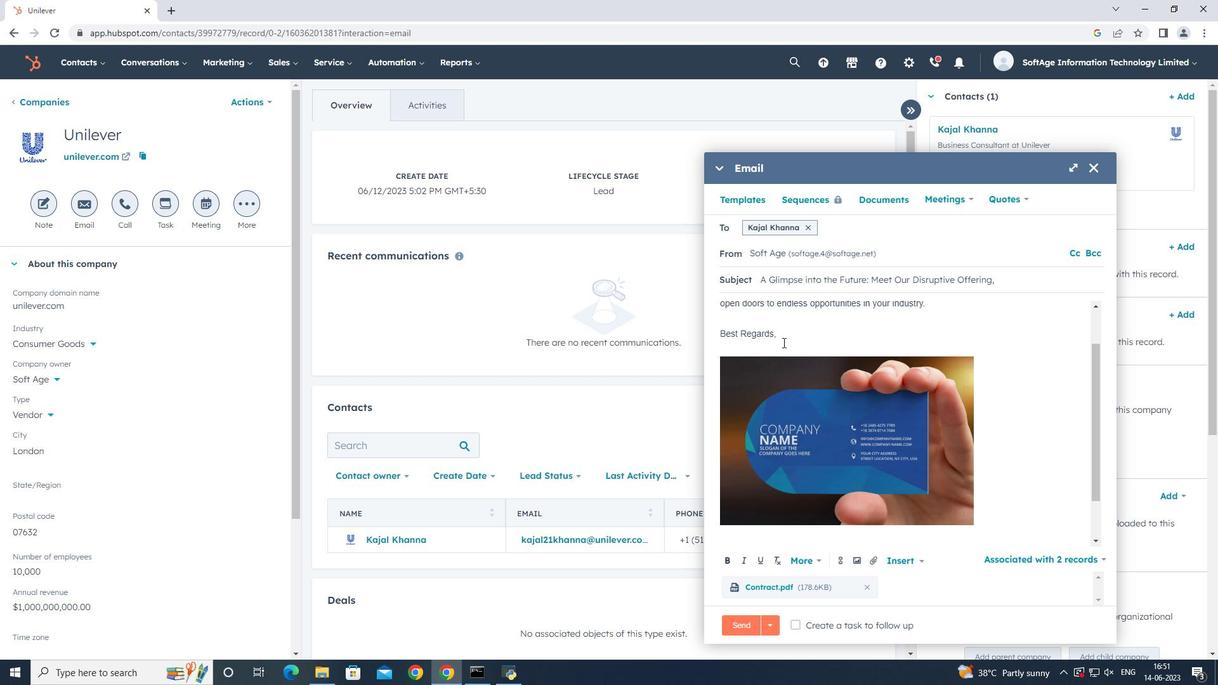 
Action: Key pressed <Key.shift>Wechat
Screenshot: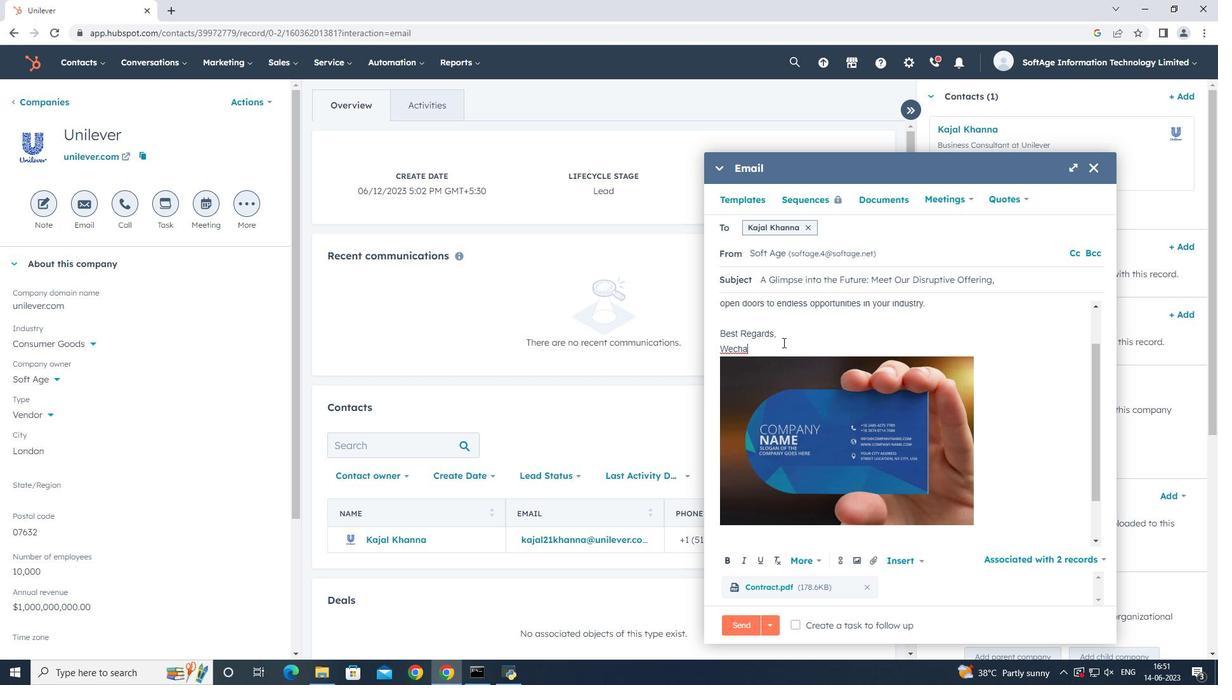 
Action: Mouse moved to (840, 563)
Screenshot: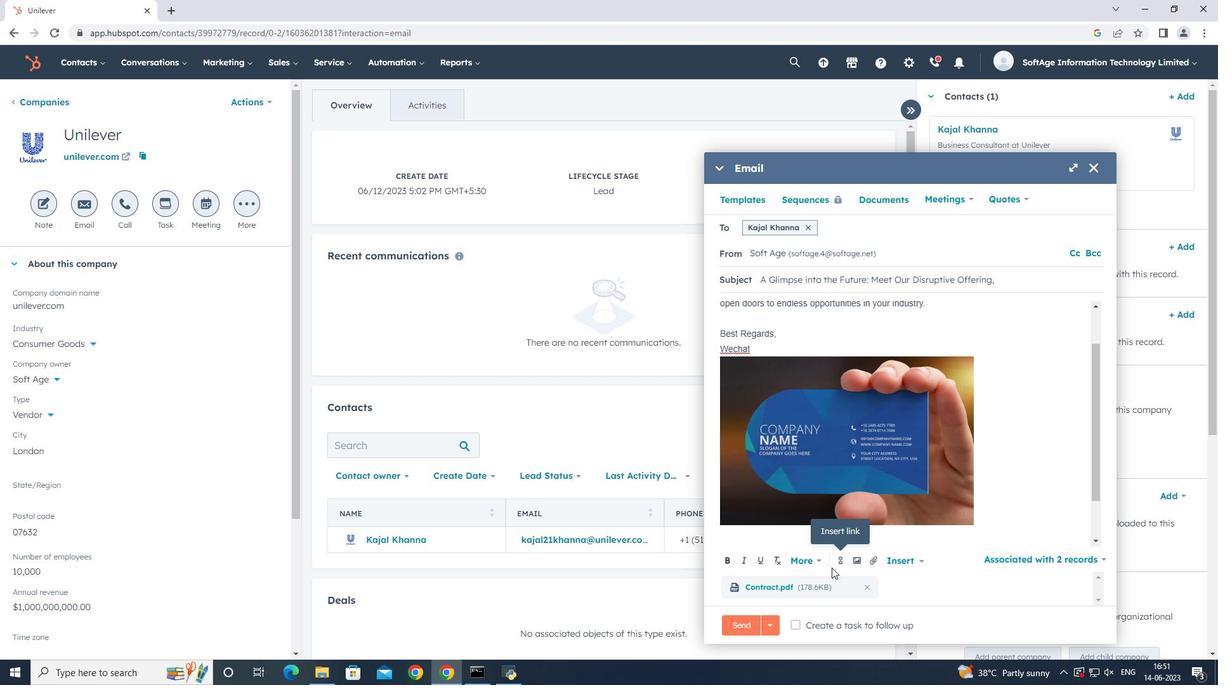 
Action: Mouse pressed left at (840, 563)
Screenshot: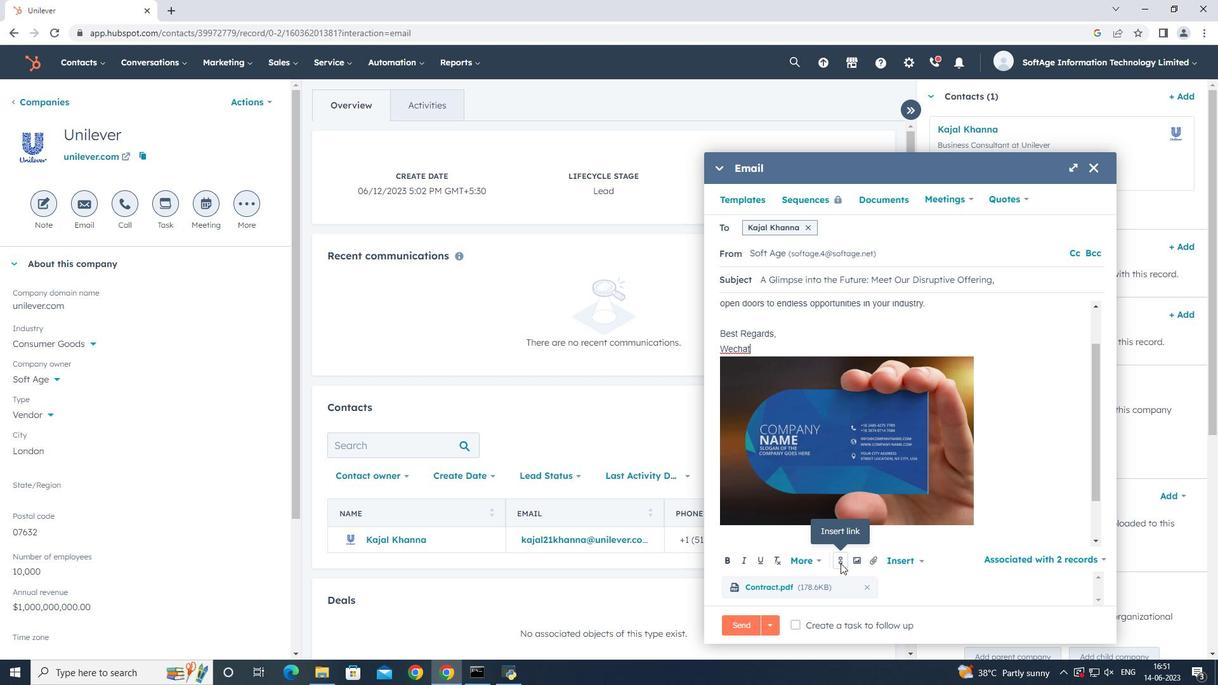 
Action: Mouse moved to (889, 472)
Screenshot: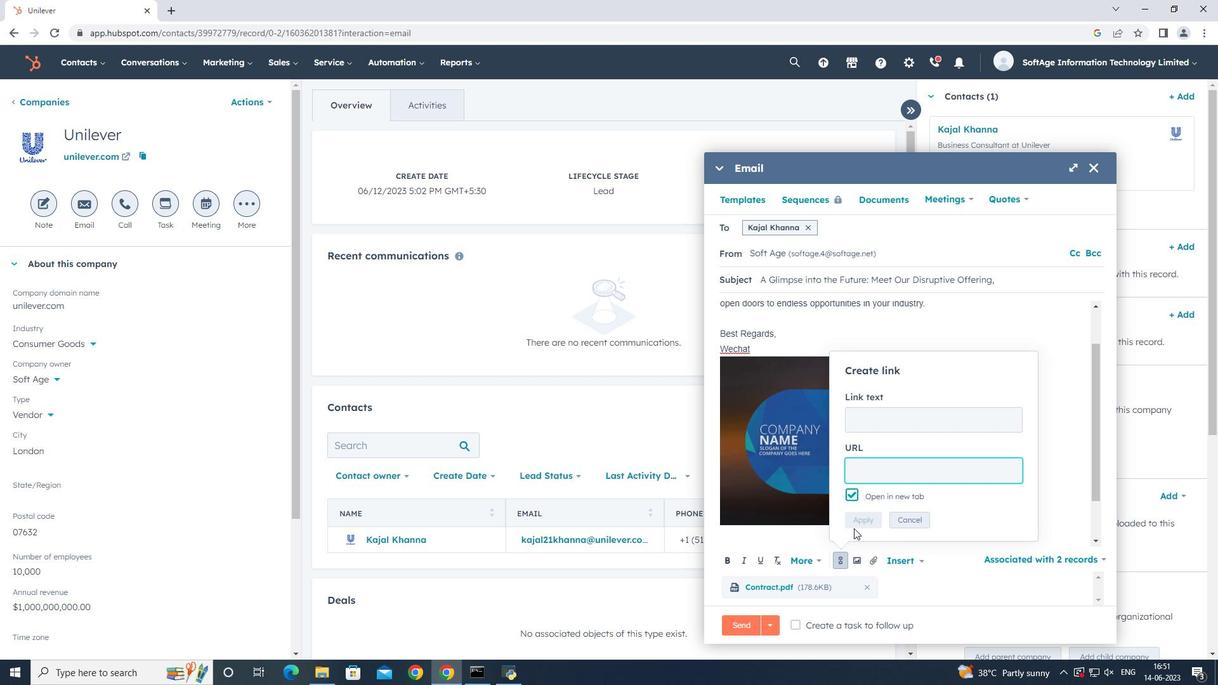 
Action: Key pressed www.wechat.com
Screenshot: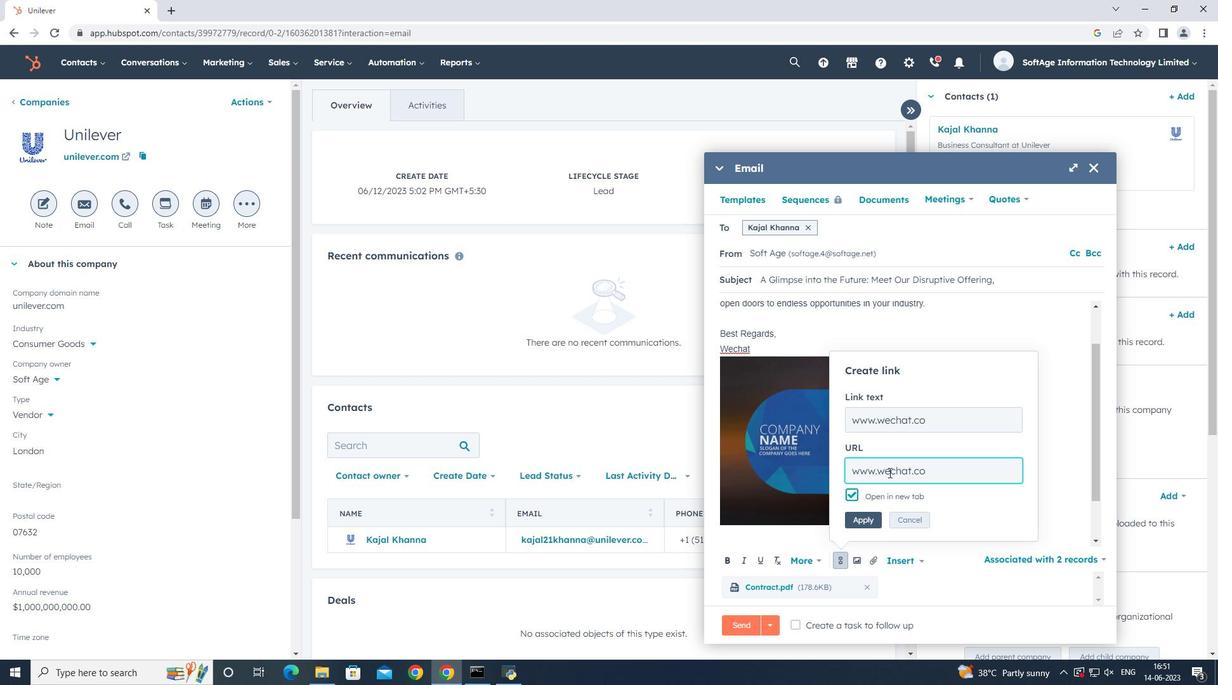 
Action: Mouse moved to (868, 512)
Screenshot: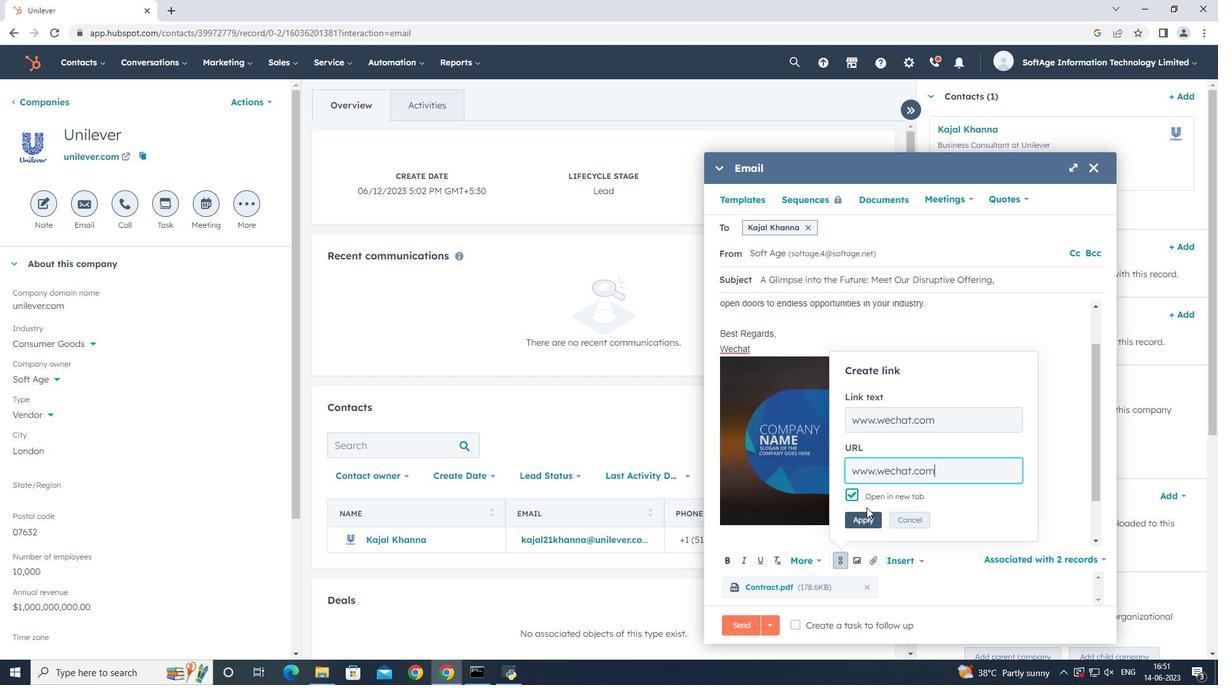 
Action: Mouse pressed left at (868, 512)
Screenshot: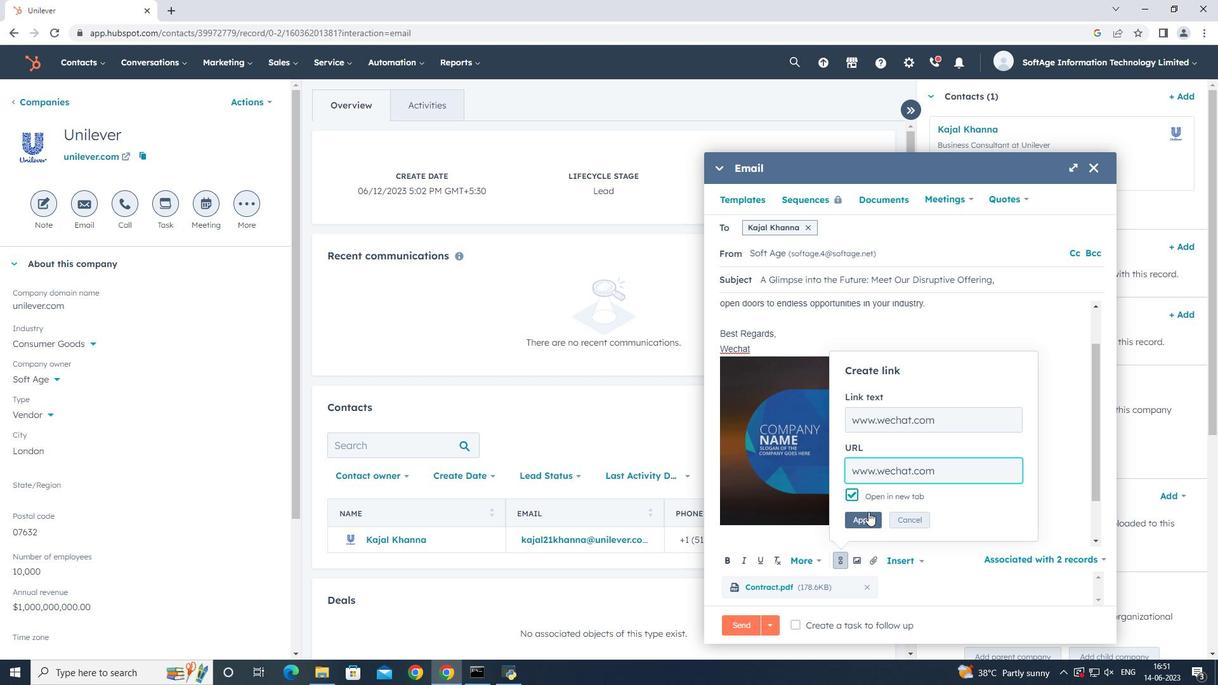 
Action: Mouse moved to (842, 623)
Screenshot: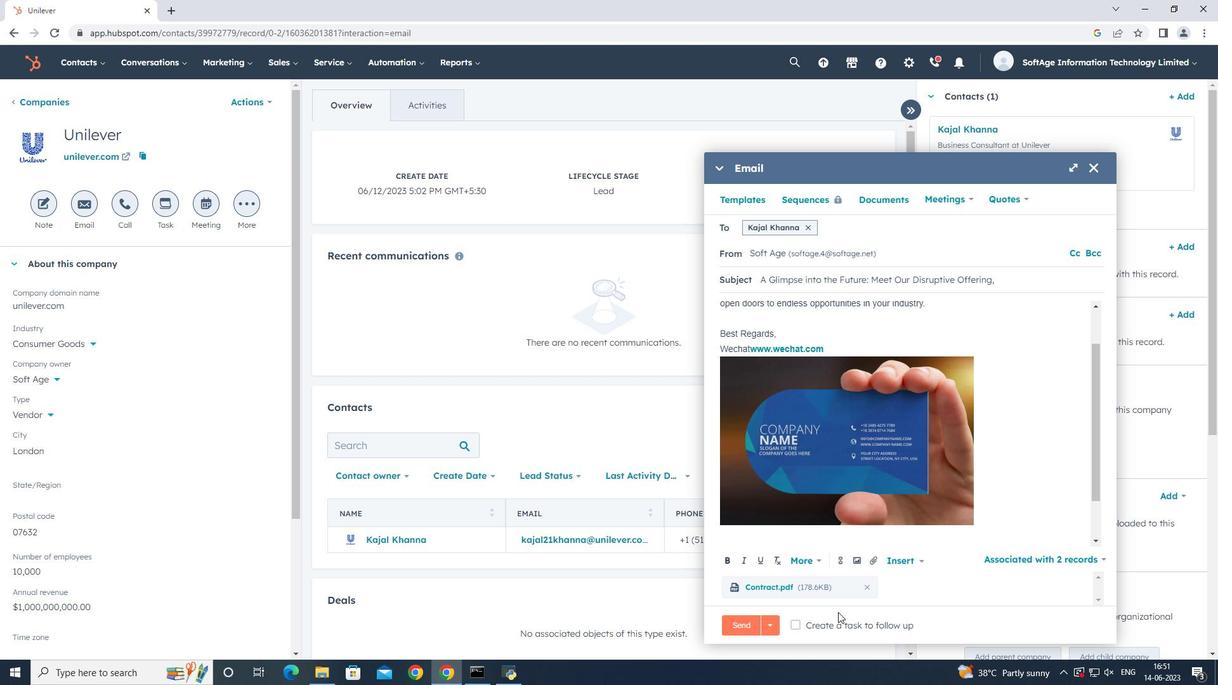 
Action: Mouse pressed left at (842, 623)
Screenshot: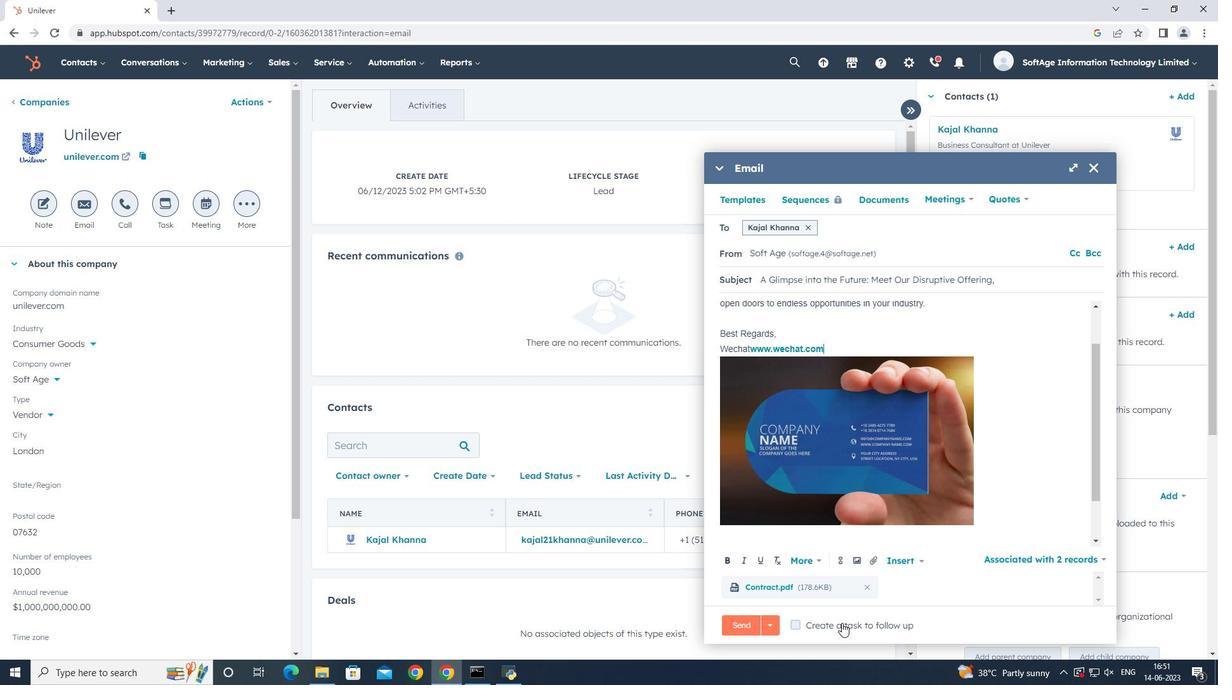 
Action: Mouse moved to (975, 623)
Screenshot: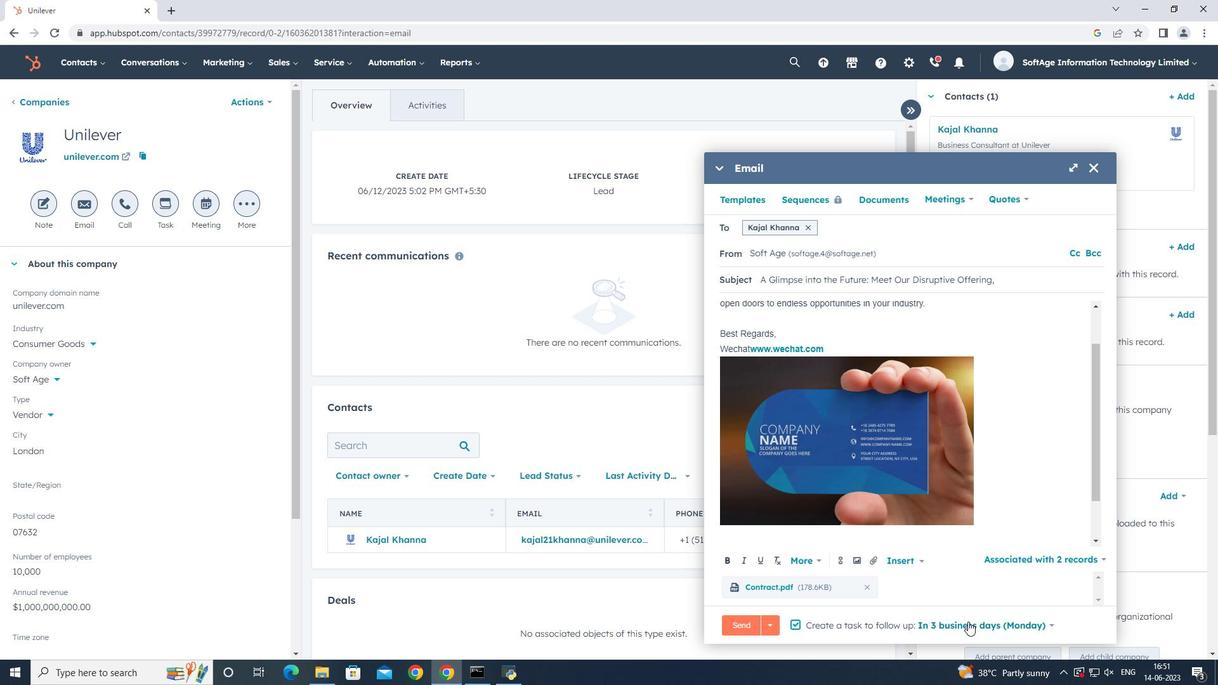 
Action: Mouse pressed left at (975, 623)
Screenshot: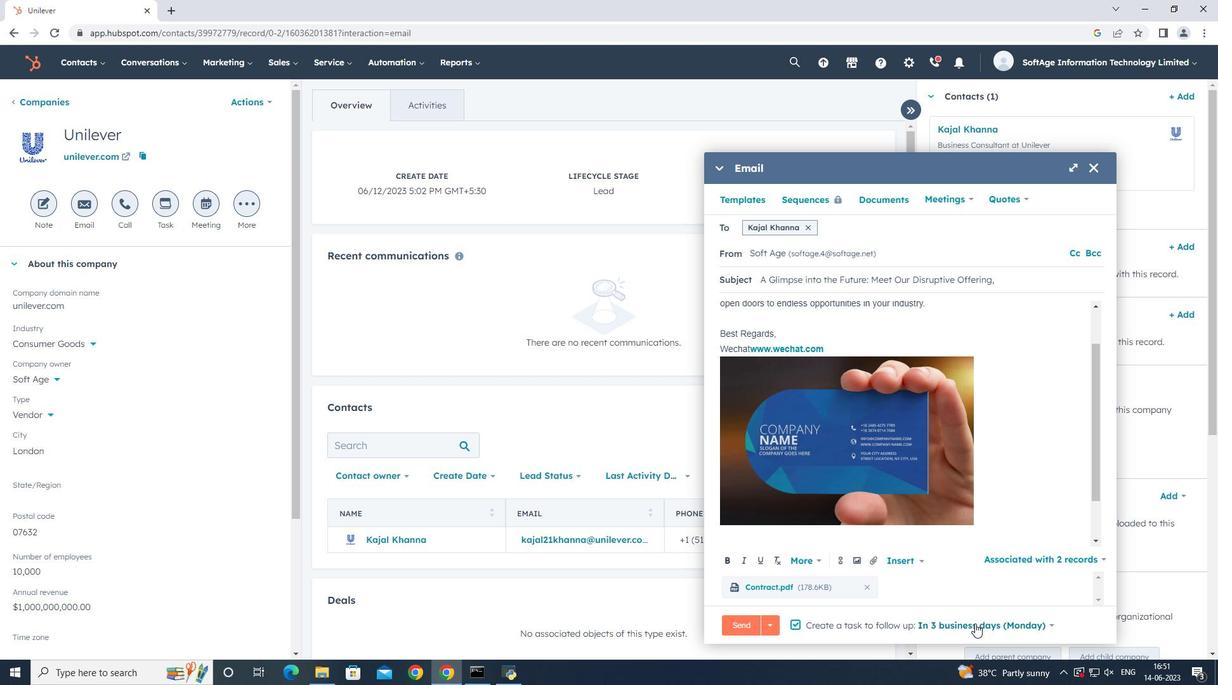 
Action: Mouse moved to (984, 569)
Screenshot: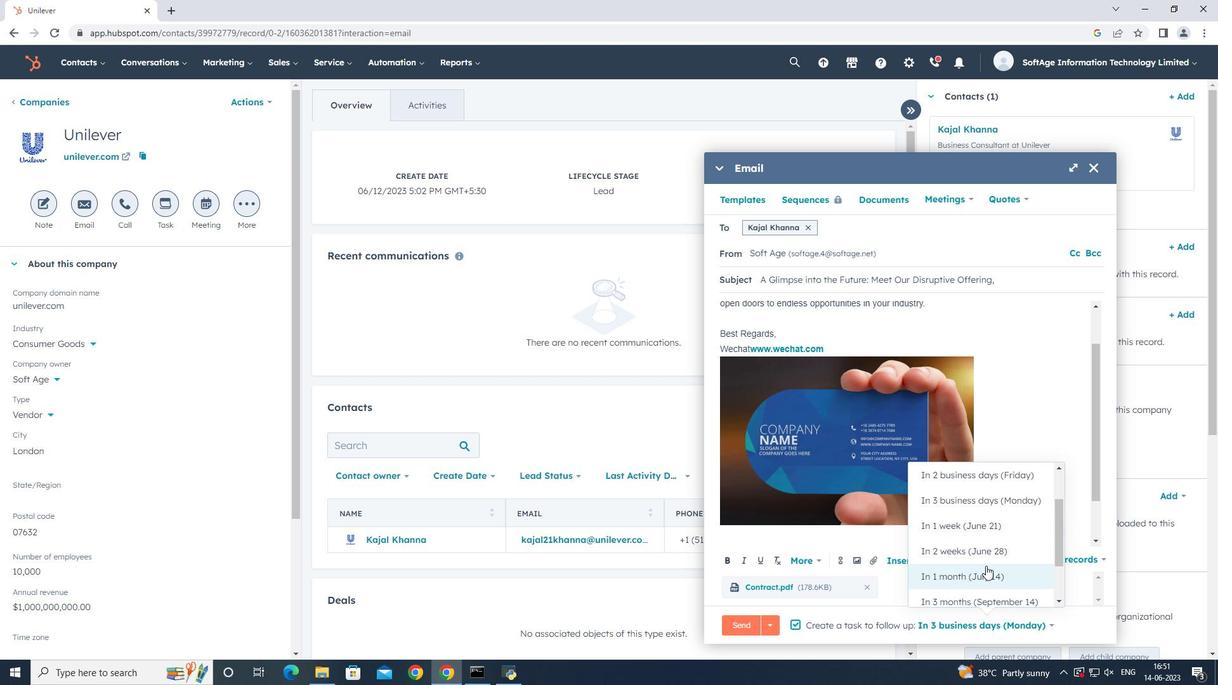 
Action: Mouse pressed left at (984, 569)
Screenshot: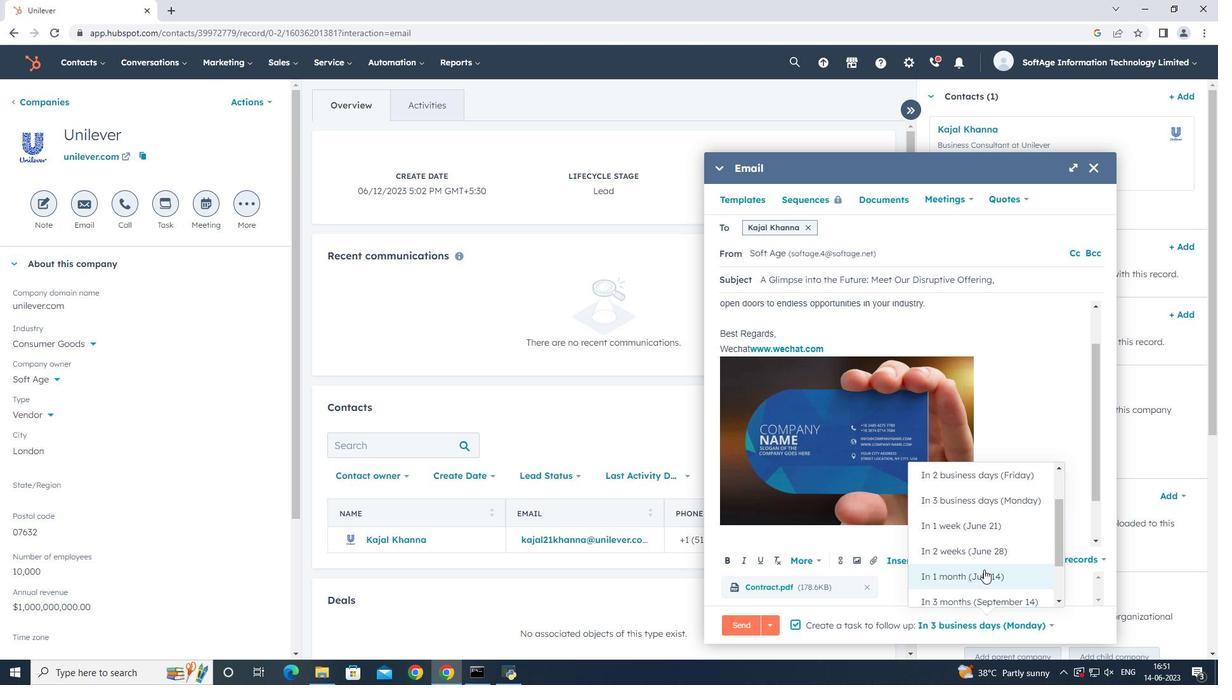 
Action: Mouse moved to (804, 225)
Screenshot: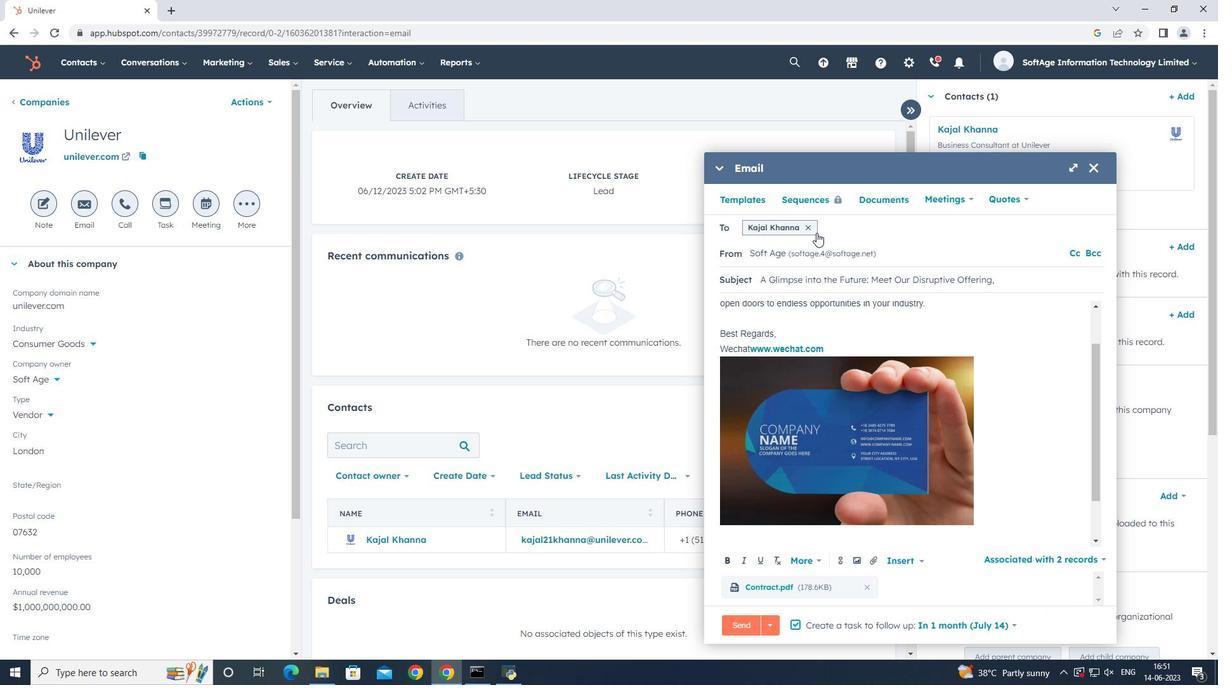 
Action: Mouse pressed left at (804, 225)
Screenshot: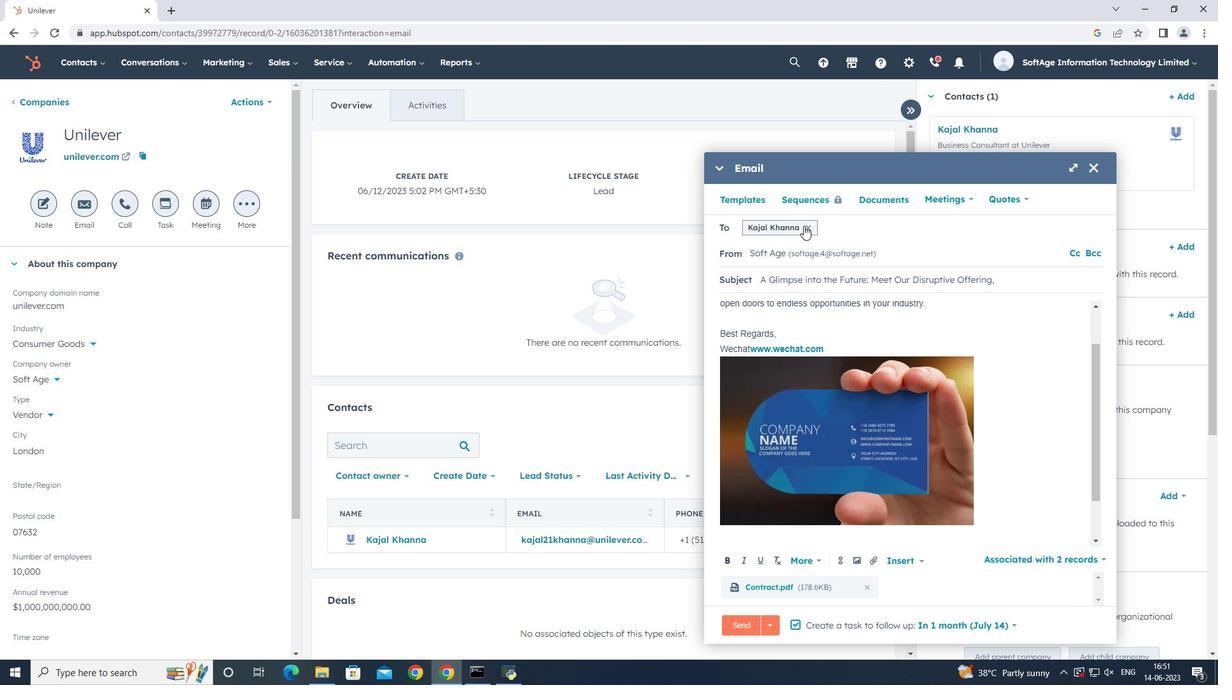 
Action: Mouse pressed left at (804, 225)
Screenshot: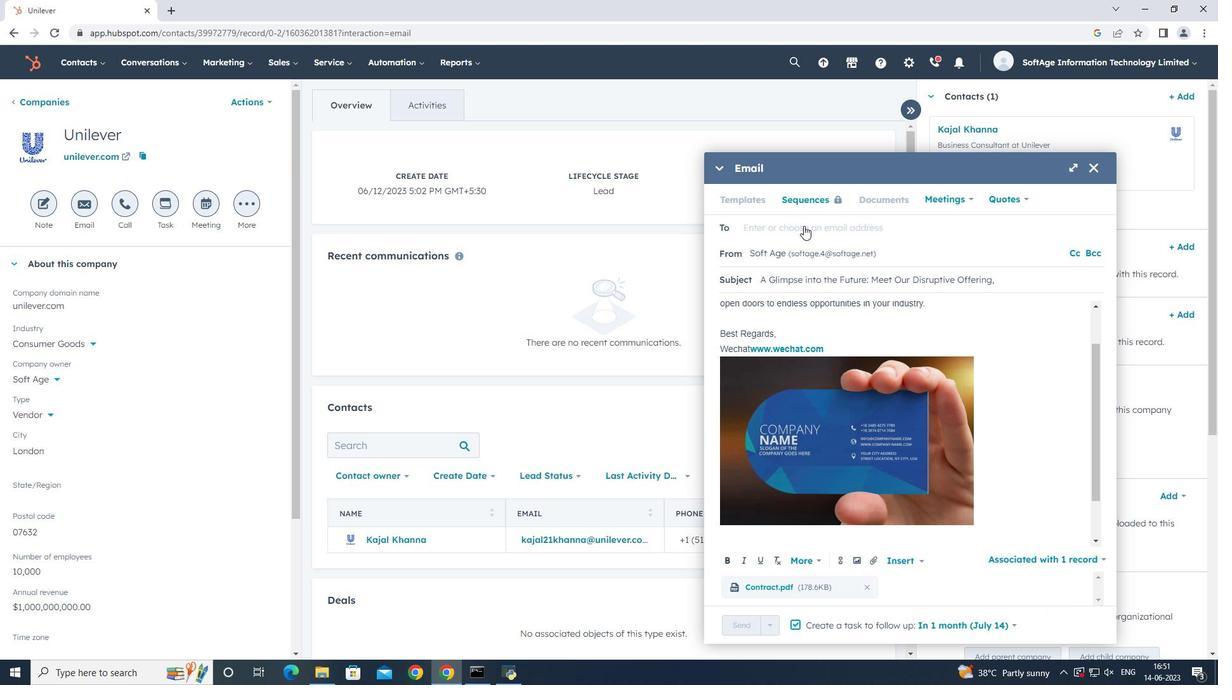 
Action: Mouse moved to (806, 258)
Screenshot: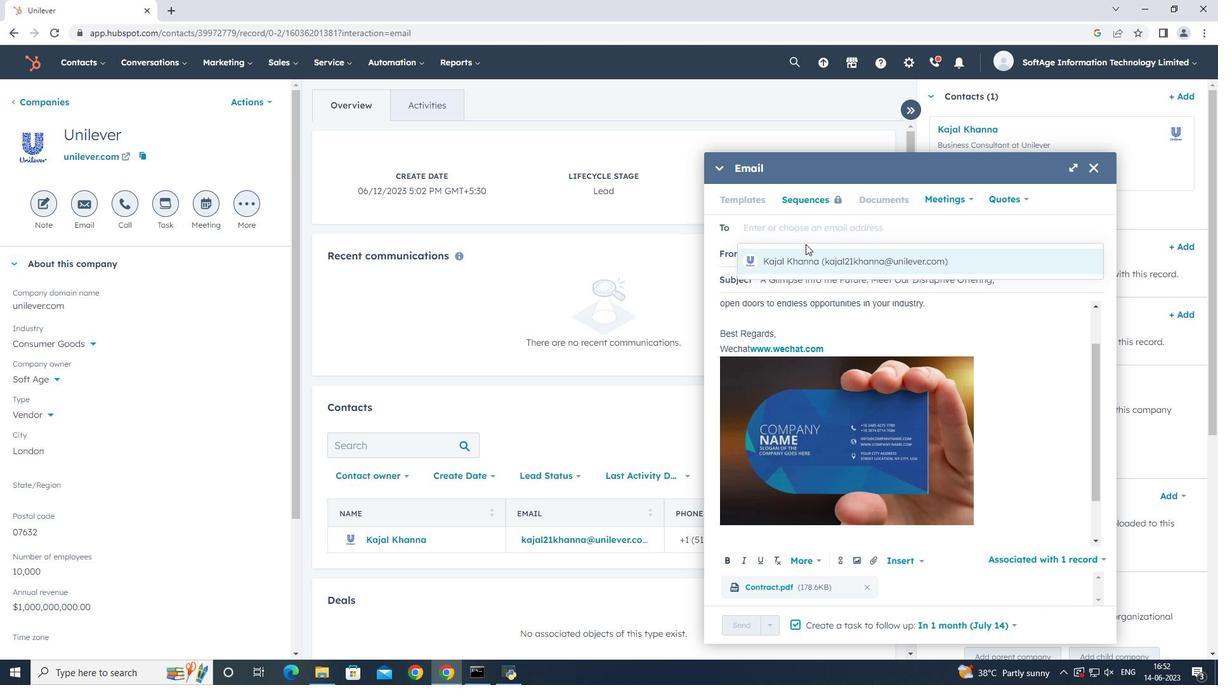 
Action: Mouse pressed left at (806, 258)
Screenshot: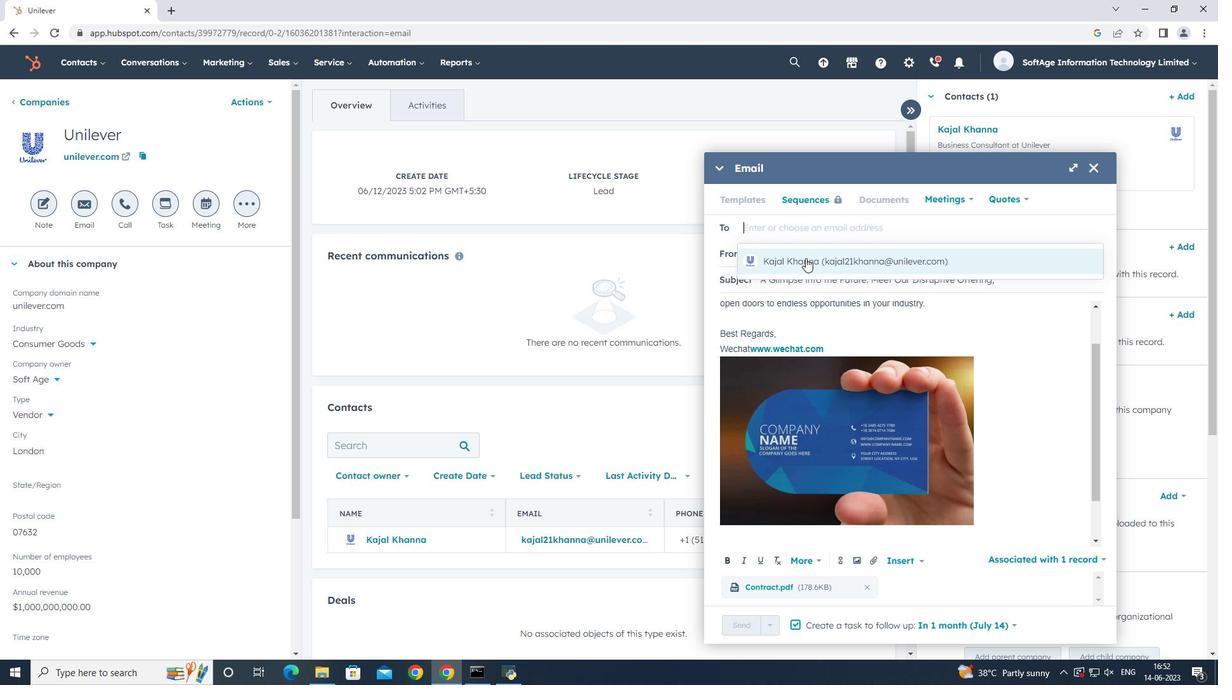 
Action: Mouse moved to (755, 630)
Screenshot: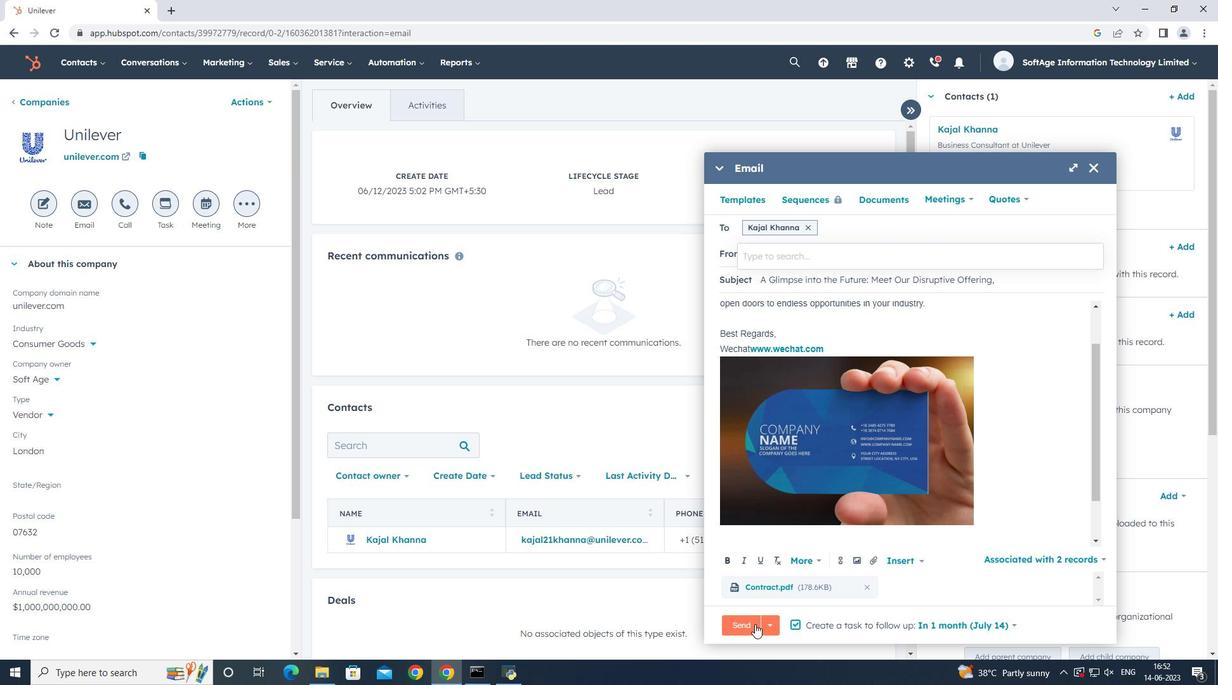 
Action: Mouse pressed left at (755, 630)
Screenshot: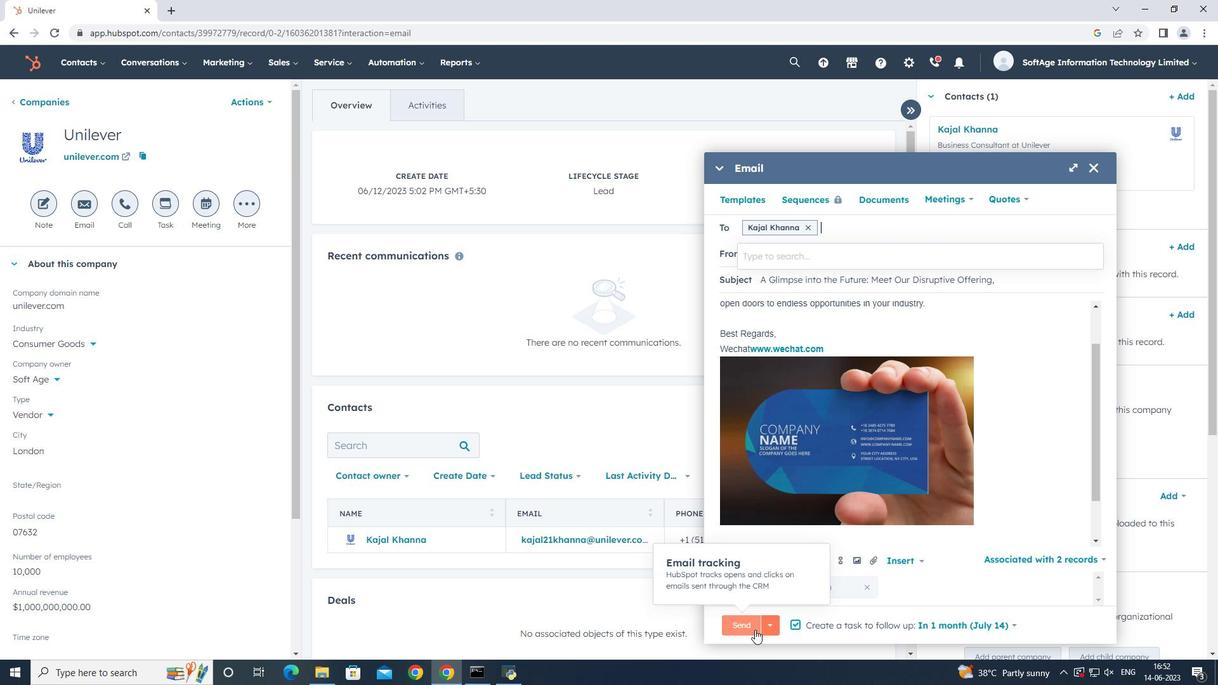 
Action: Mouse moved to (686, 343)
Screenshot: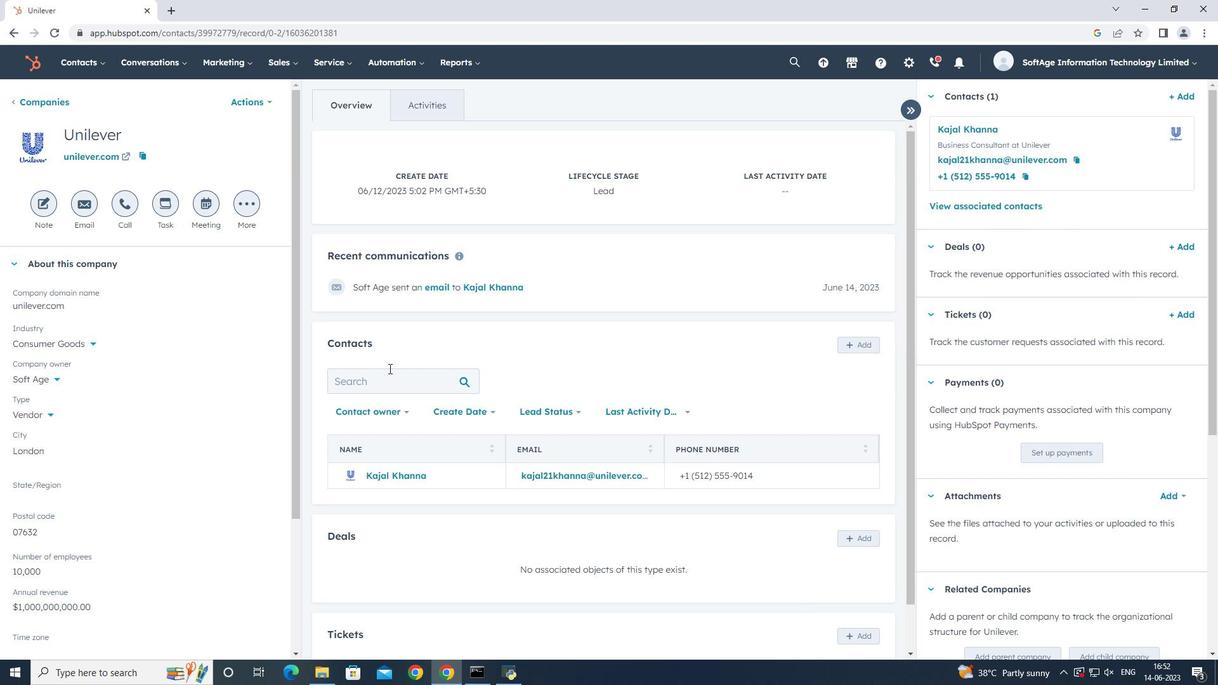 
